 Task: Open Card Mediation Preparation Review in Board Business Model Revenue Streams Analysis and Optimization to Workspace Administrative Assistance and add a team member Softage.3@softage.net, a label Yellow, a checklist Affiliate Marketing, an attachment from your google drive, a color Yellow and finally, add a card description 'Develop and launch new customer feedback strategy' and a comment 'Given the potential impact of this task on our company social responsibility, let us ensure that we approach it with a sense of ethical awareness and consciousness.'. Add a start date 'Jan 03, 1900' with a due date 'Jan 10, 1900'
Action: Mouse moved to (304, 186)
Screenshot: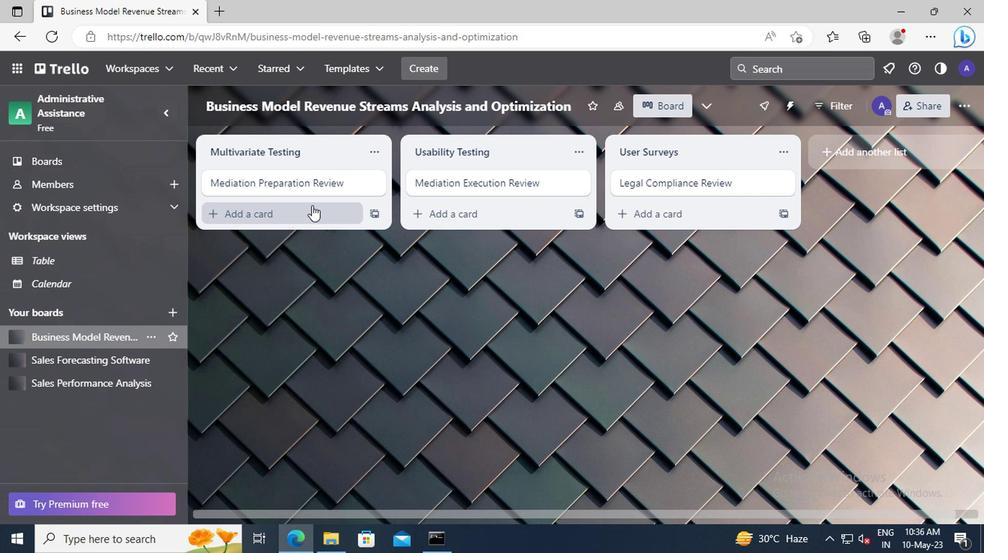 
Action: Mouse pressed left at (304, 186)
Screenshot: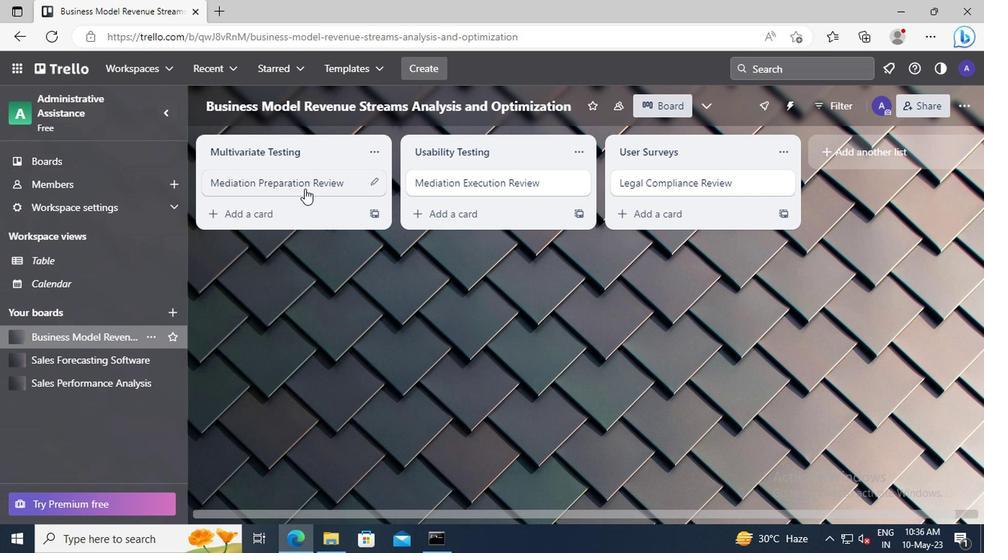 
Action: Mouse moved to (681, 181)
Screenshot: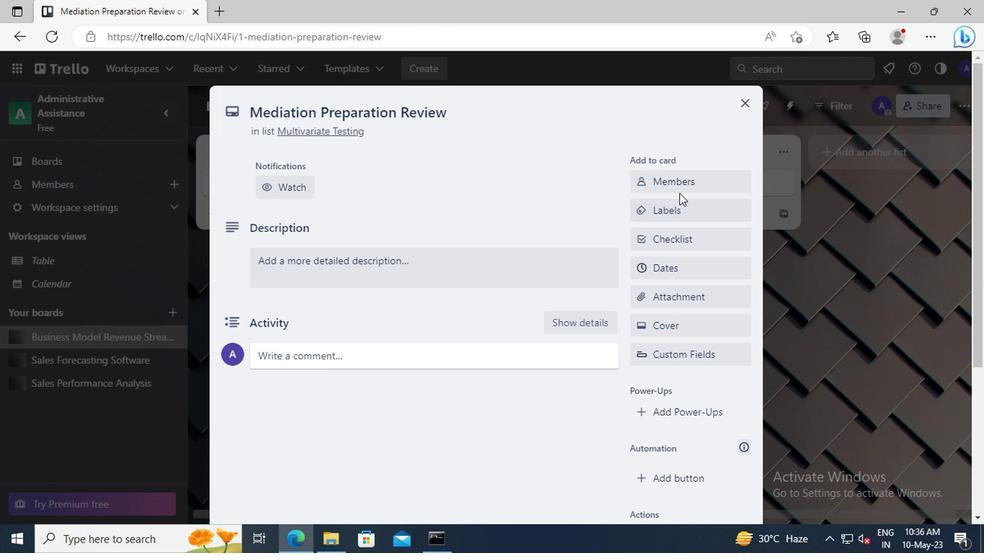 
Action: Mouse pressed left at (681, 181)
Screenshot: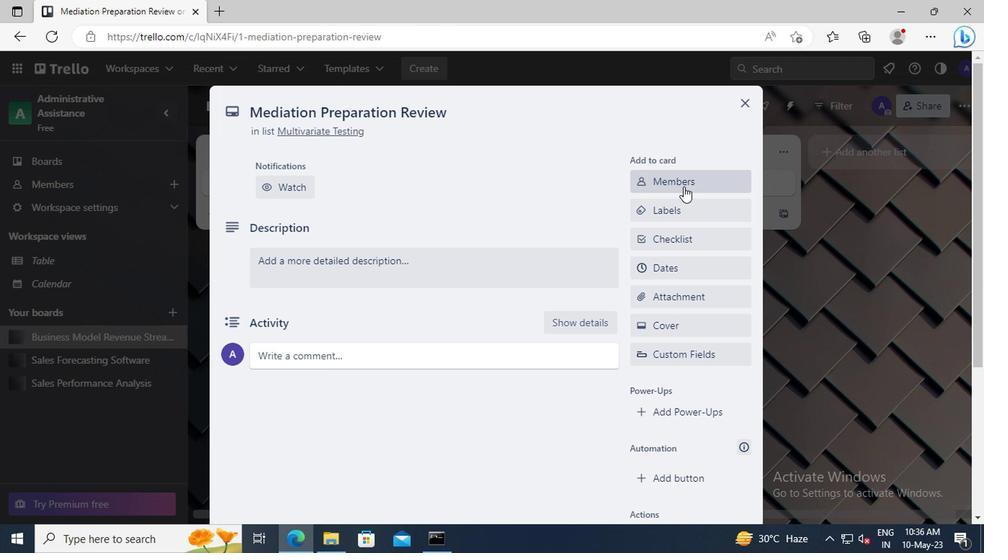 
Action: Mouse moved to (679, 248)
Screenshot: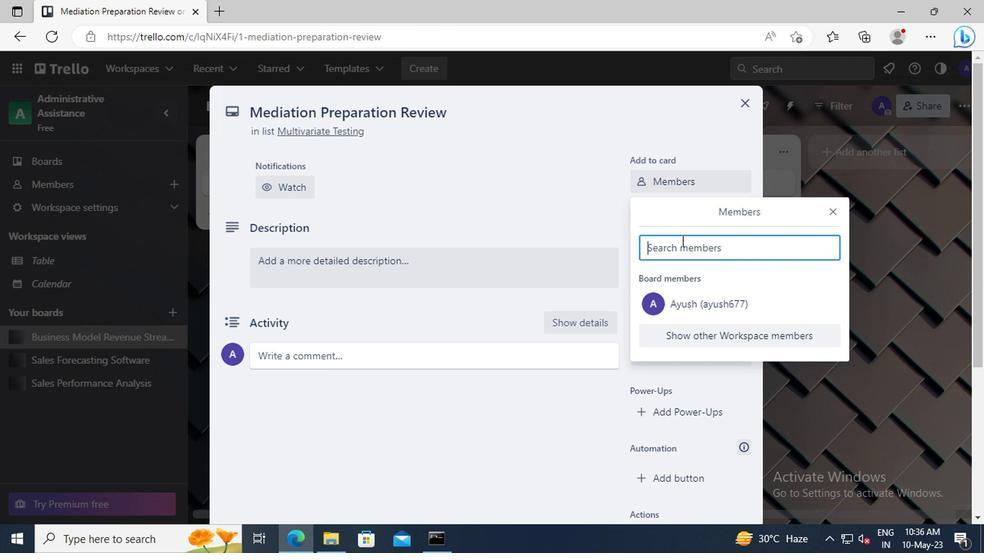 
Action: Mouse pressed left at (679, 248)
Screenshot: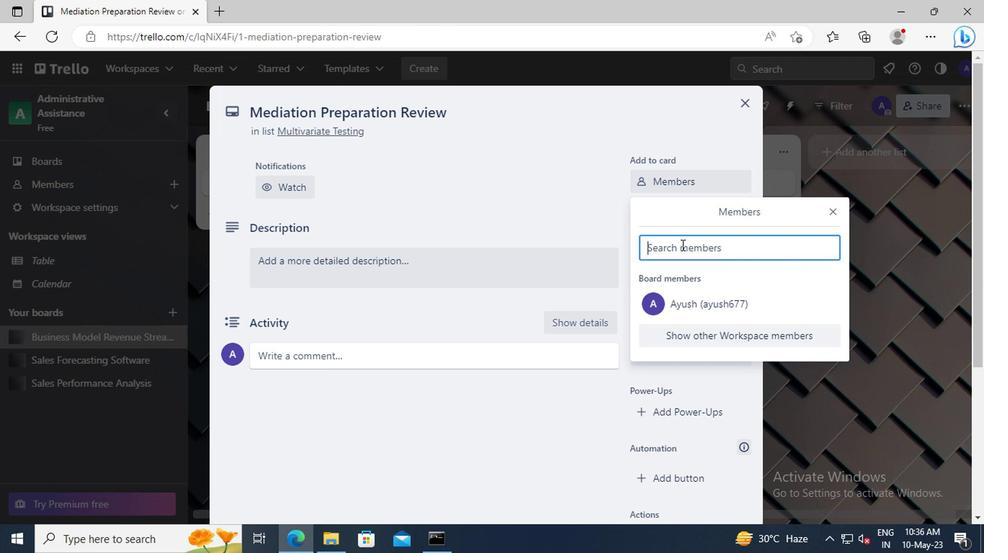 
Action: Key pressed <Key.shift>SOFTAGE.3
Screenshot: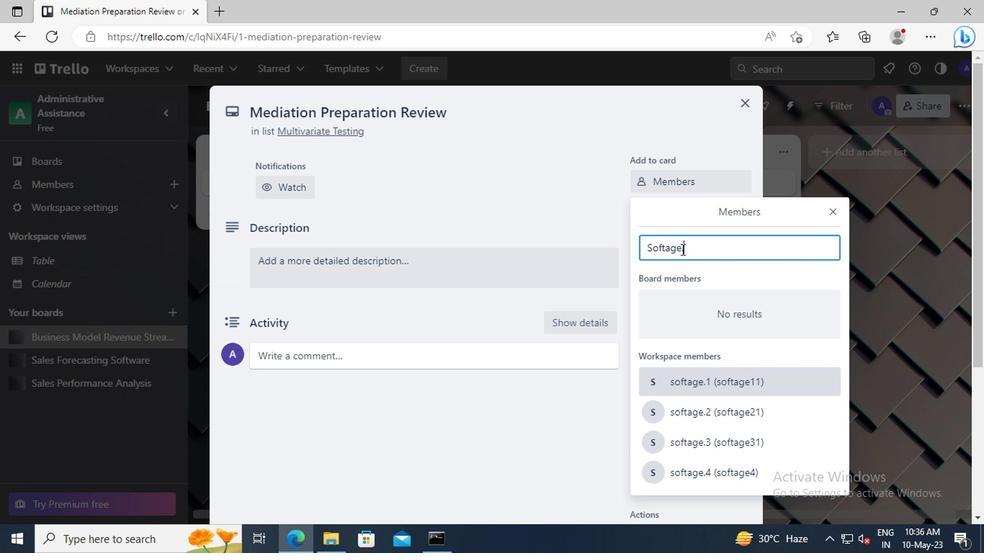 
Action: Mouse moved to (683, 383)
Screenshot: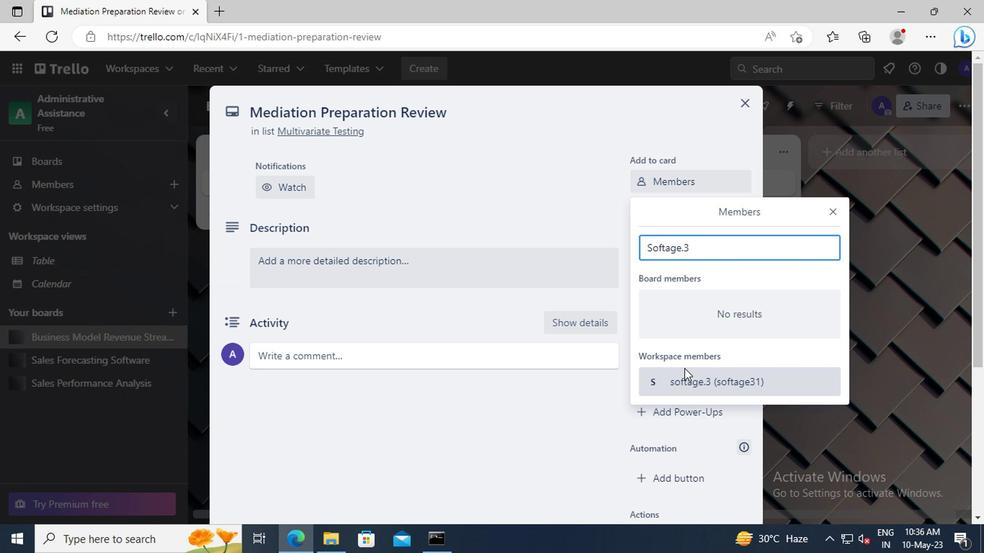 
Action: Mouse pressed left at (683, 383)
Screenshot: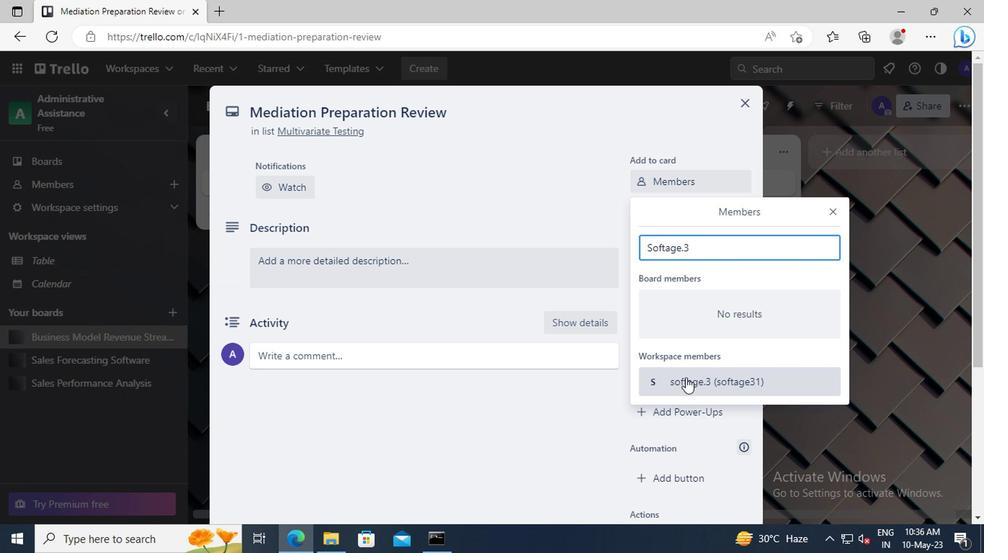 
Action: Mouse moved to (829, 211)
Screenshot: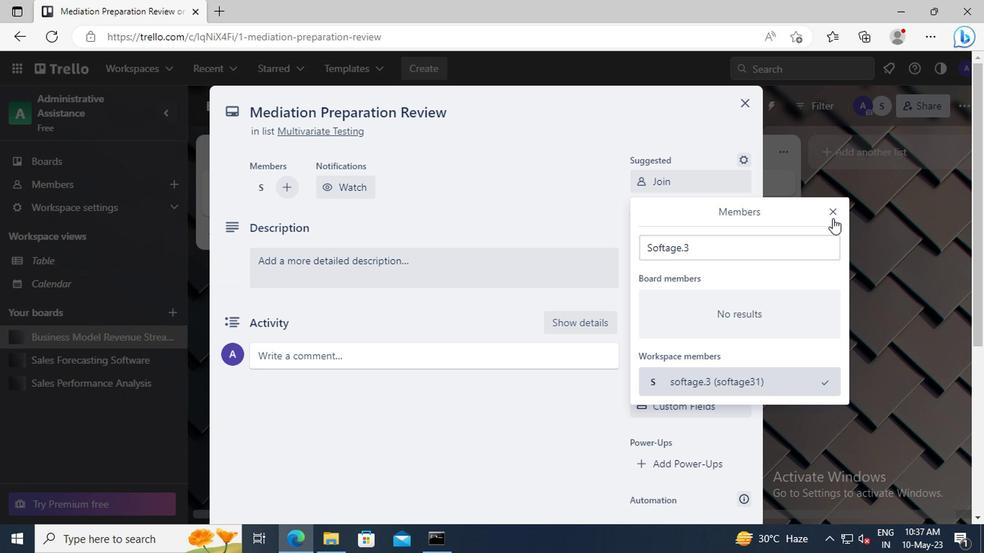 
Action: Mouse pressed left at (829, 211)
Screenshot: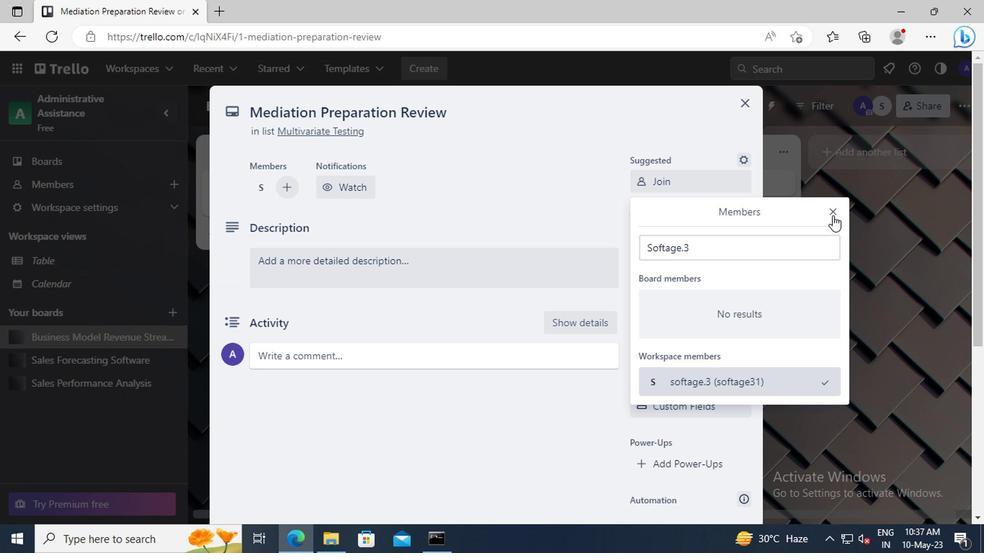 
Action: Mouse moved to (719, 255)
Screenshot: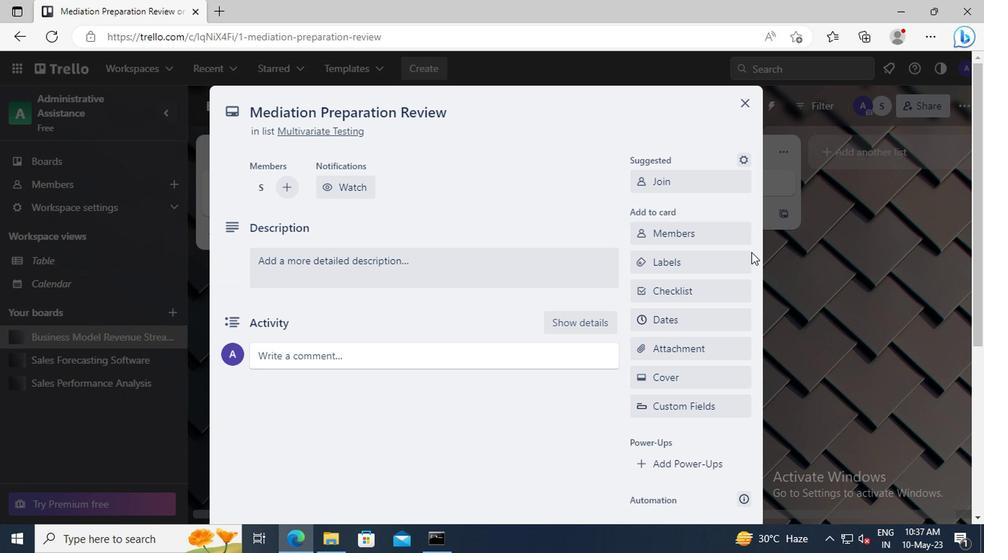 
Action: Mouse pressed left at (719, 255)
Screenshot: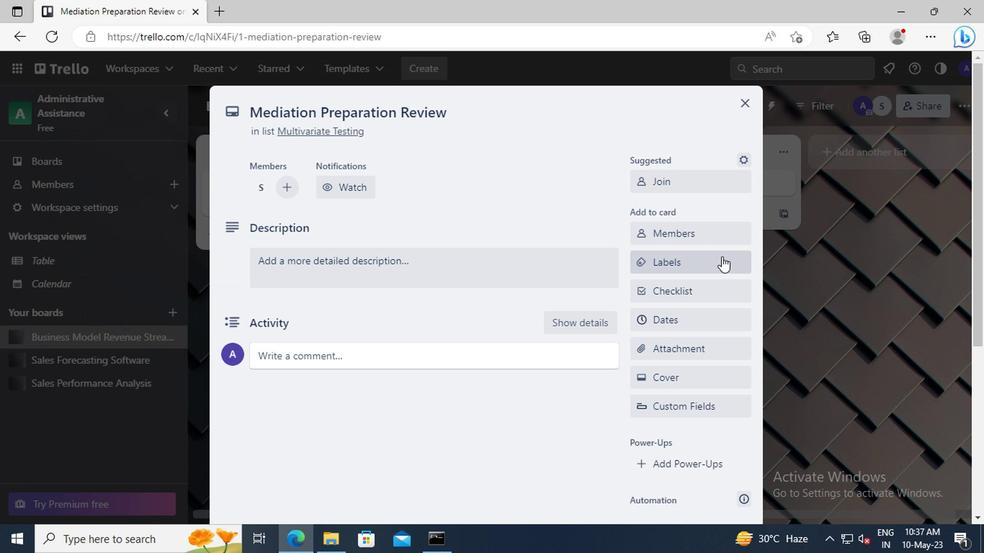 
Action: Mouse moved to (724, 355)
Screenshot: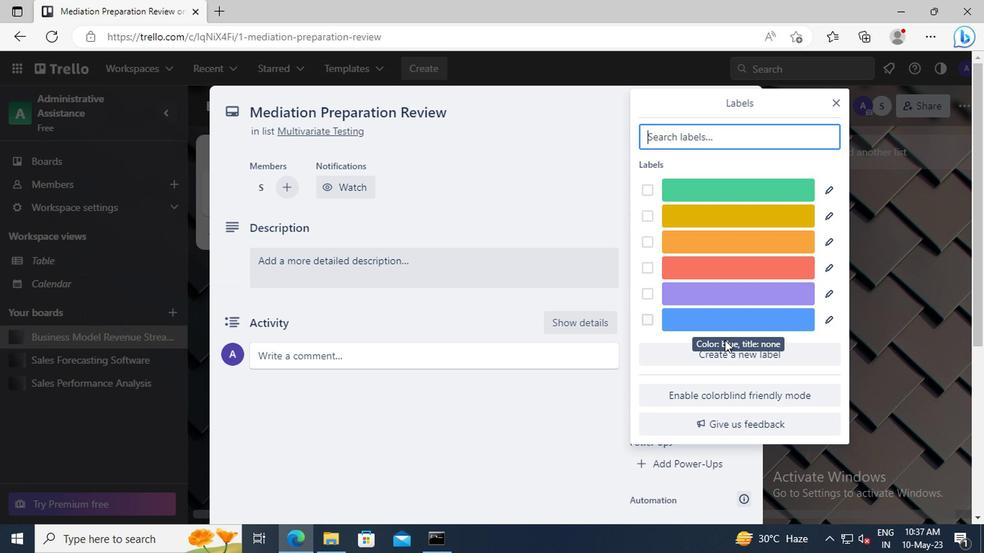 
Action: Mouse pressed left at (724, 355)
Screenshot: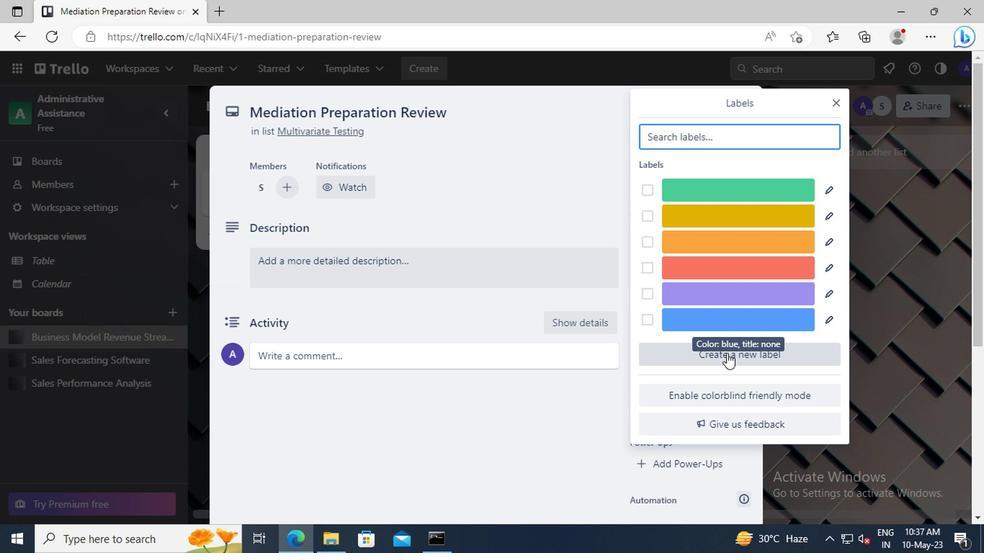 
Action: Mouse moved to (702, 306)
Screenshot: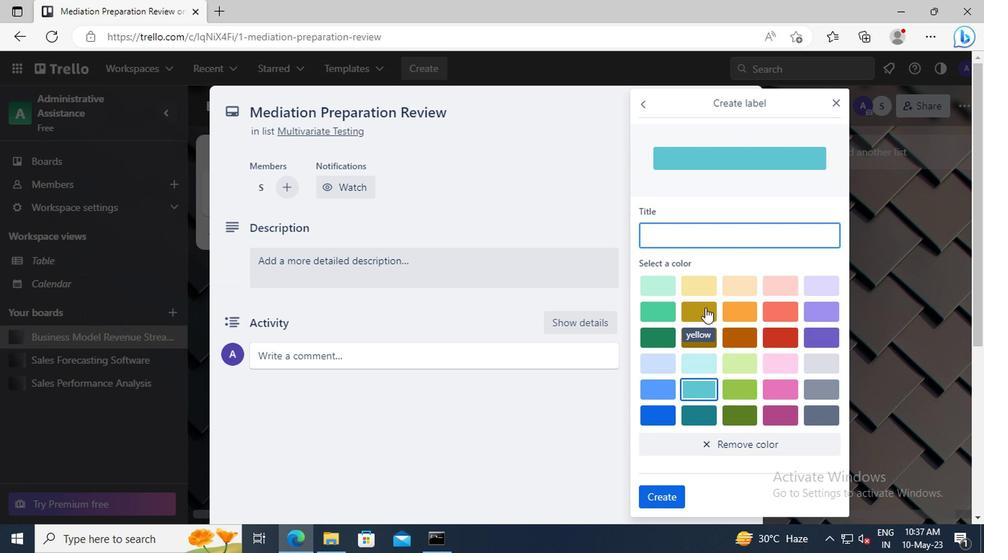 
Action: Mouse pressed left at (702, 306)
Screenshot: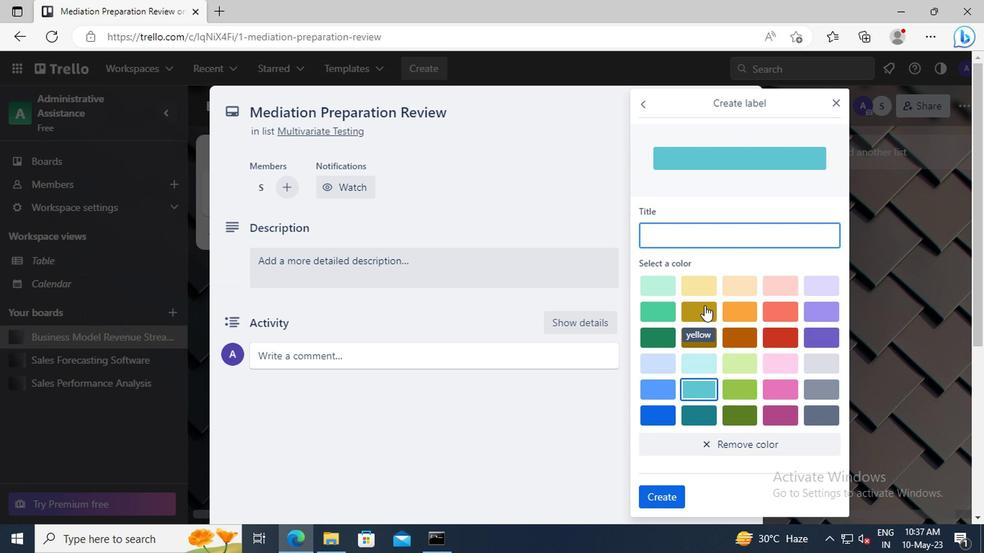 
Action: Mouse moved to (664, 505)
Screenshot: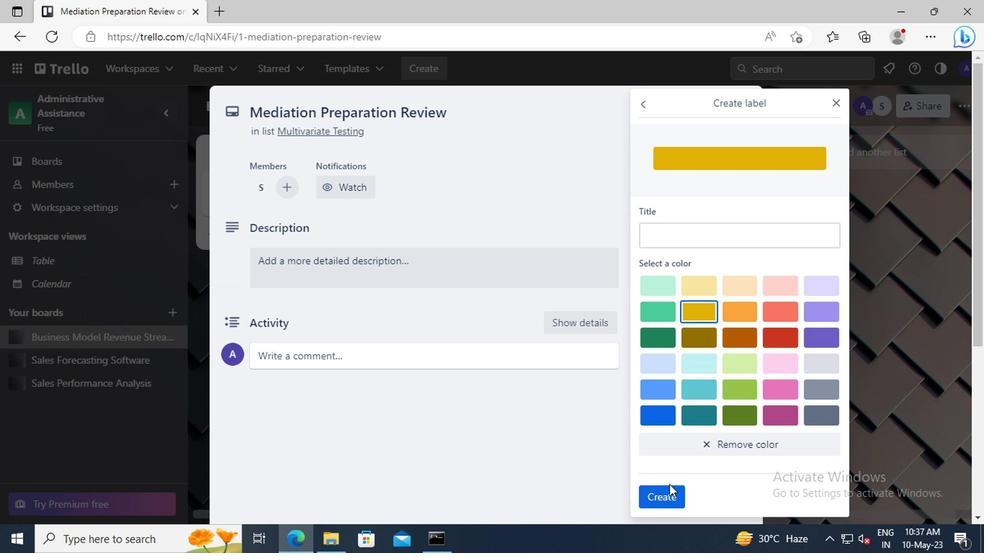 
Action: Mouse pressed left at (664, 505)
Screenshot: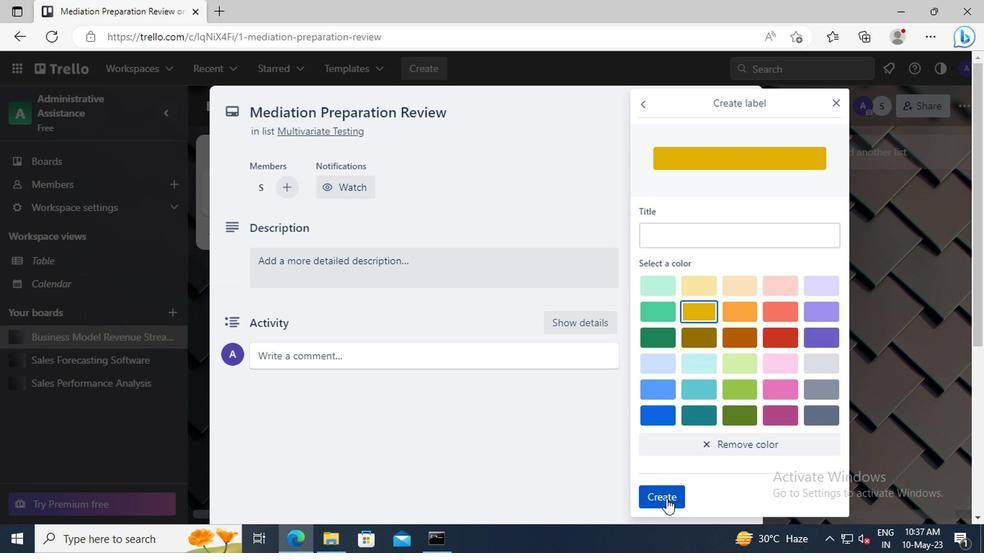 
Action: Mouse moved to (831, 95)
Screenshot: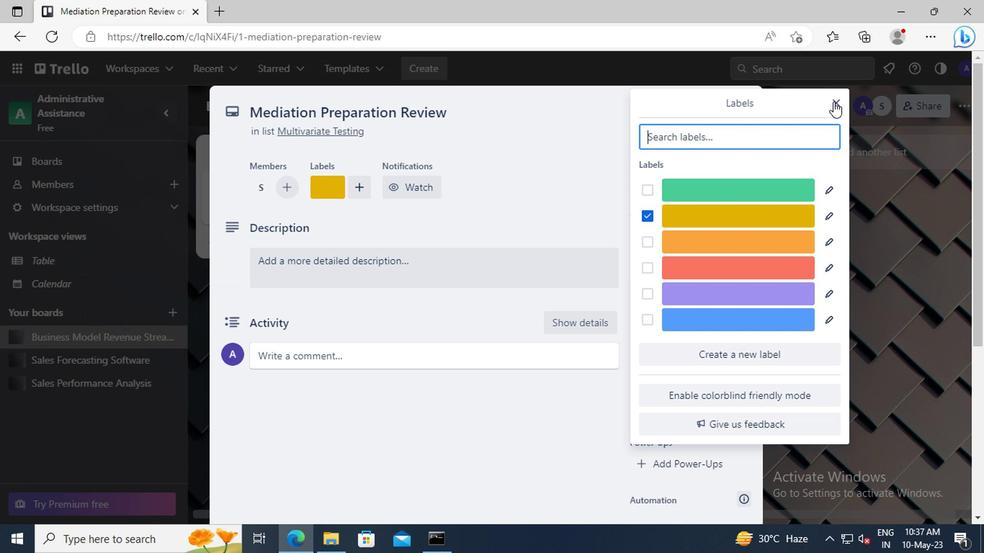 
Action: Mouse pressed left at (831, 95)
Screenshot: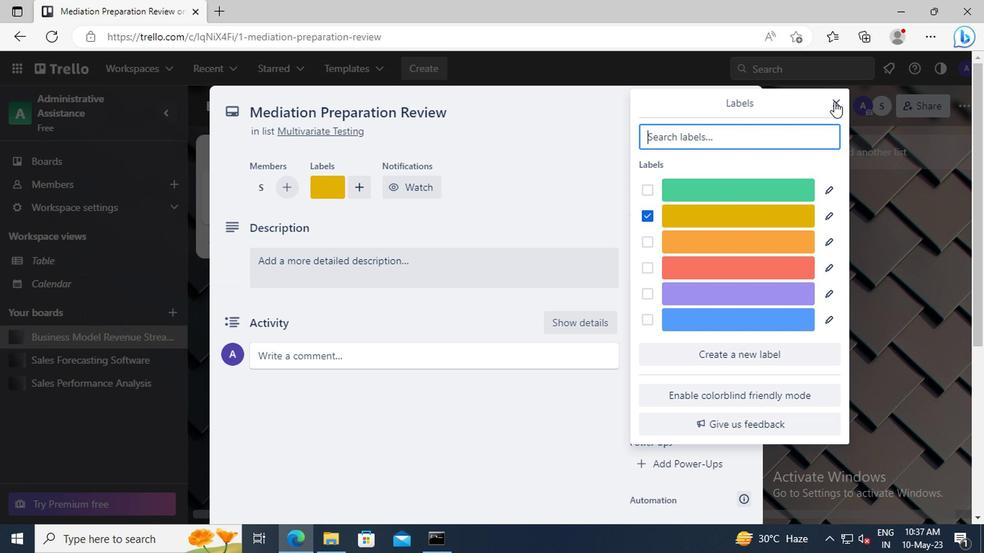 
Action: Mouse moved to (713, 286)
Screenshot: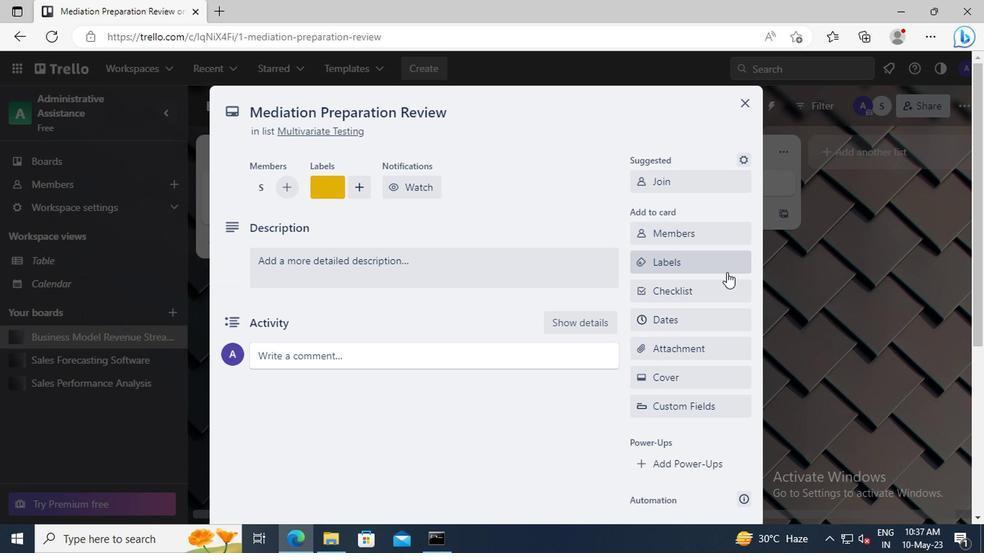 
Action: Mouse pressed left at (713, 286)
Screenshot: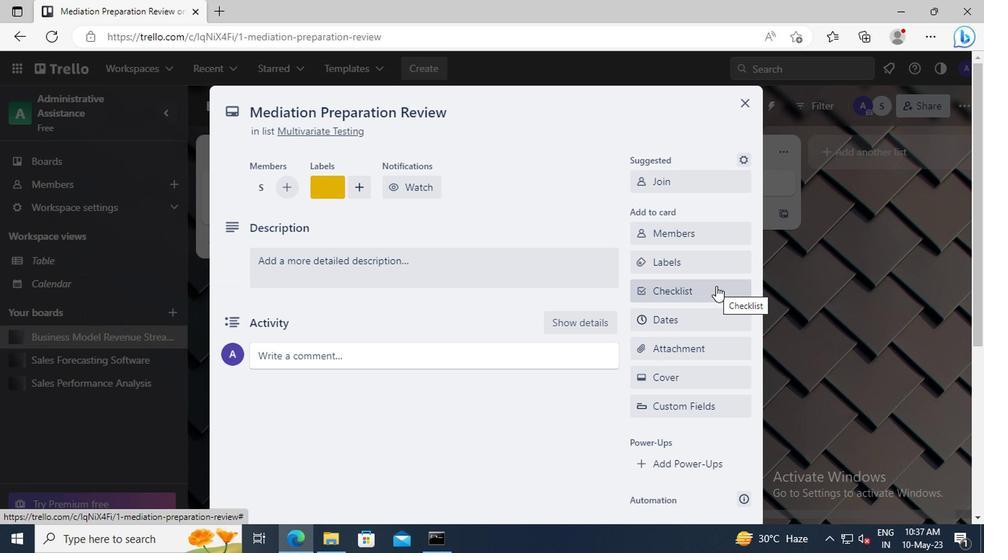 
Action: Key pressed <Key.shift>AFFILIATE<Key.space><Key.shift>MARKETING
Screenshot: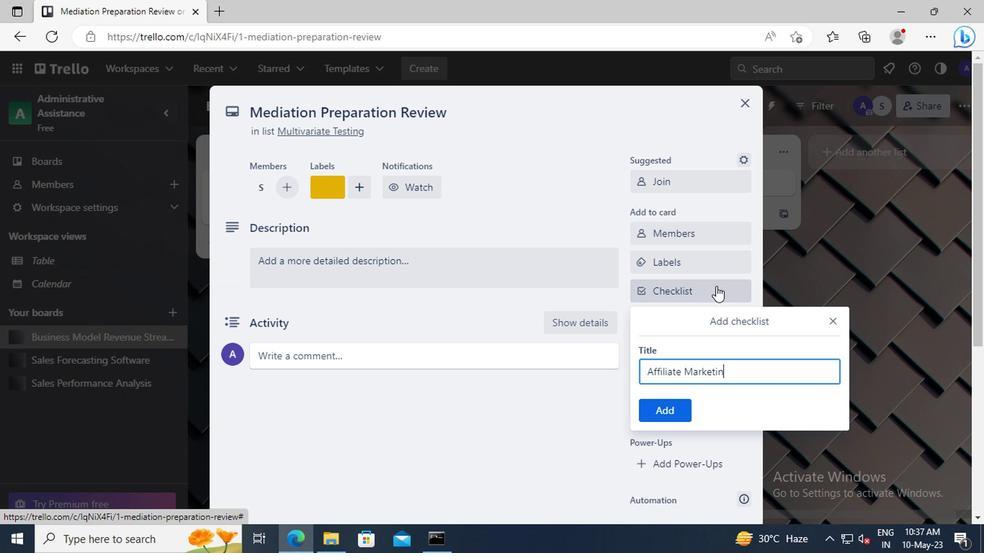 
Action: Mouse moved to (677, 414)
Screenshot: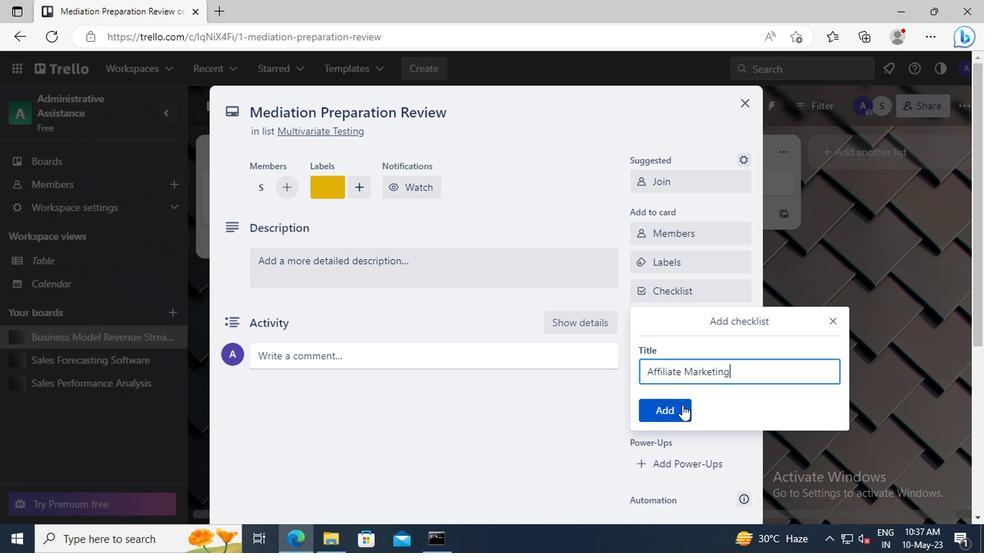 
Action: Mouse pressed left at (677, 414)
Screenshot: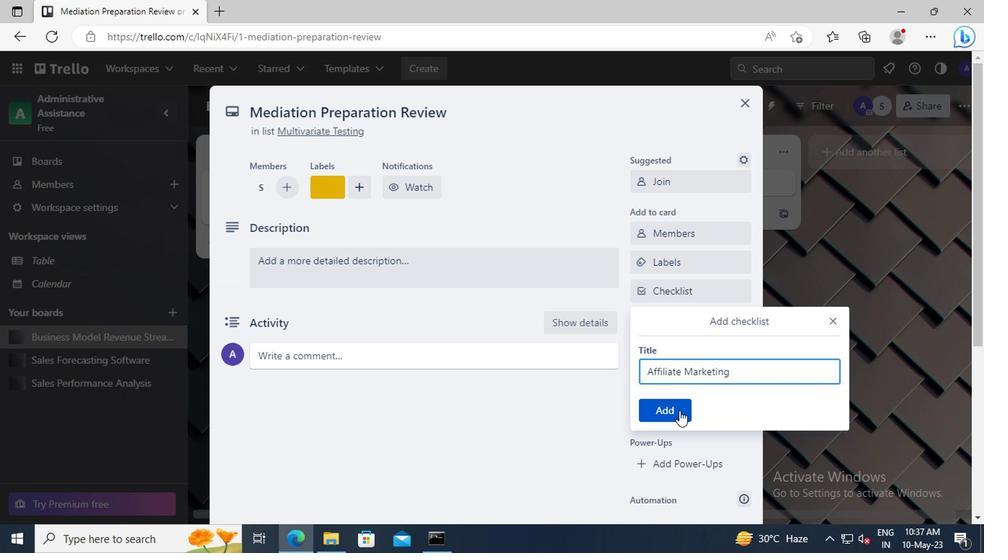 
Action: Mouse moved to (677, 352)
Screenshot: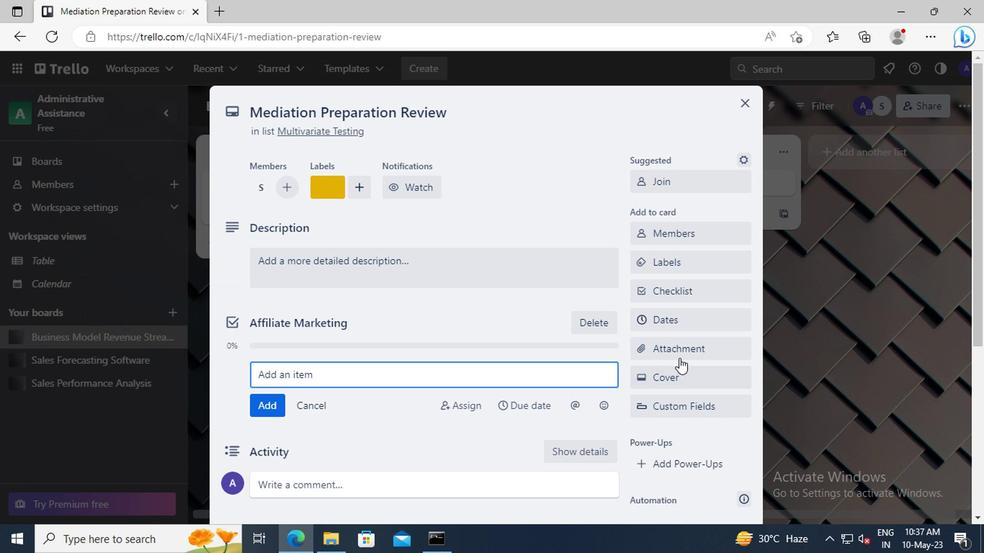 
Action: Mouse pressed left at (677, 352)
Screenshot: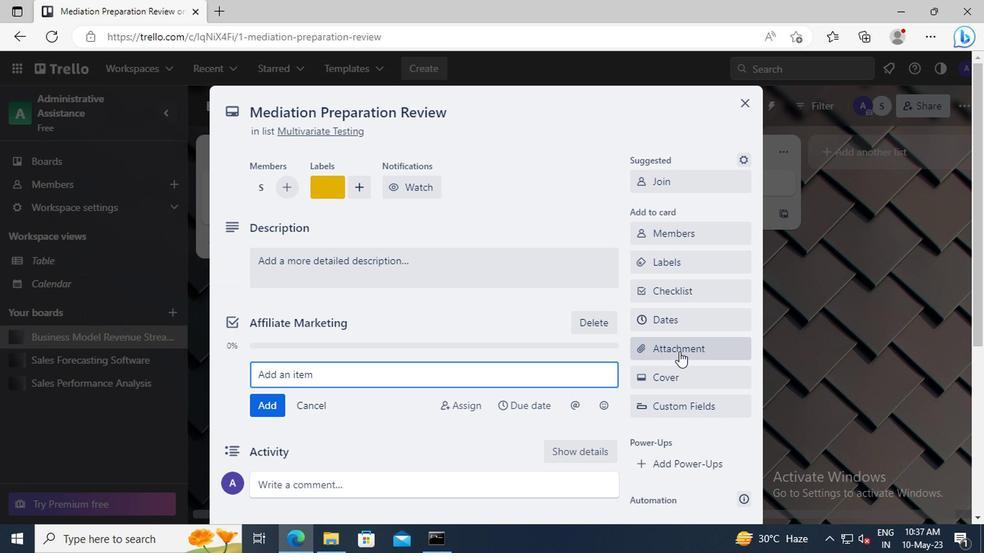 
Action: Mouse moved to (677, 176)
Screenshot: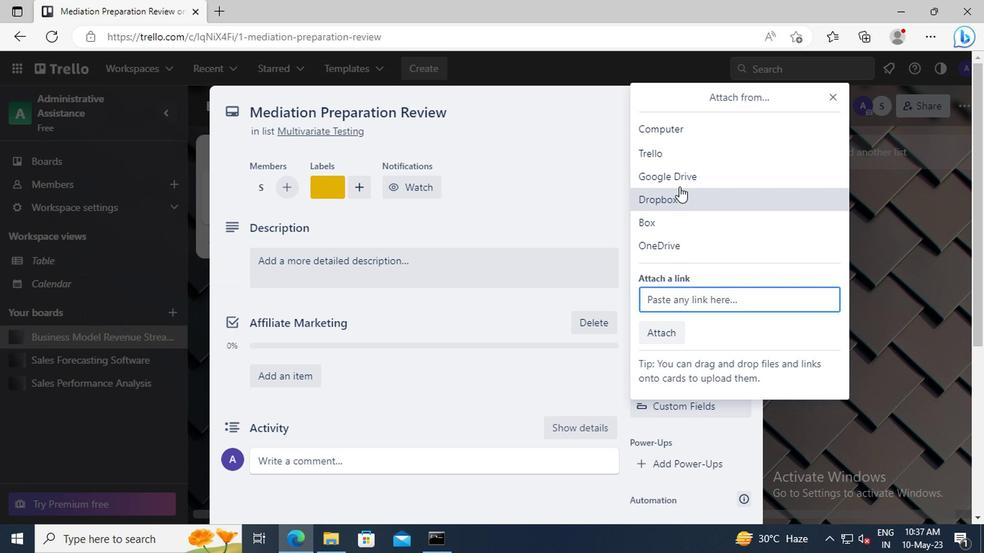 
Action: Mouse pressed left at (677, 176)
Screenshot: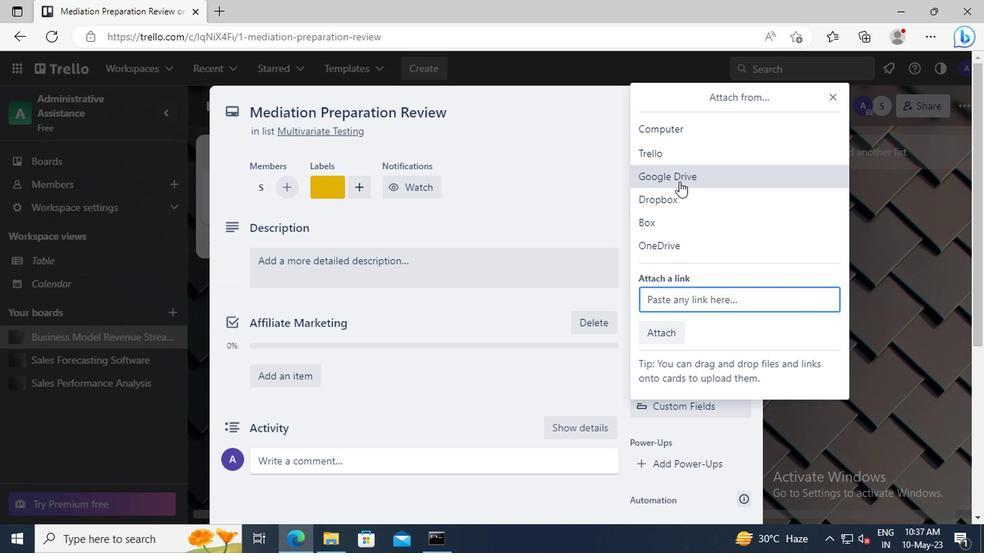 
Action: Mouse moved to (281, 273)
Screenshot: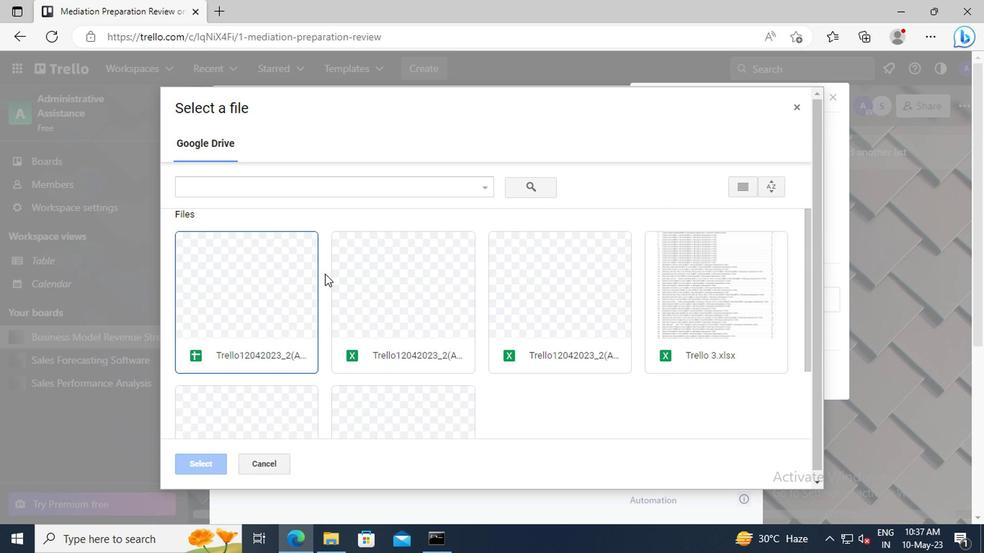 
Action: Mouse pressed left at (281, 273)
Screenshot: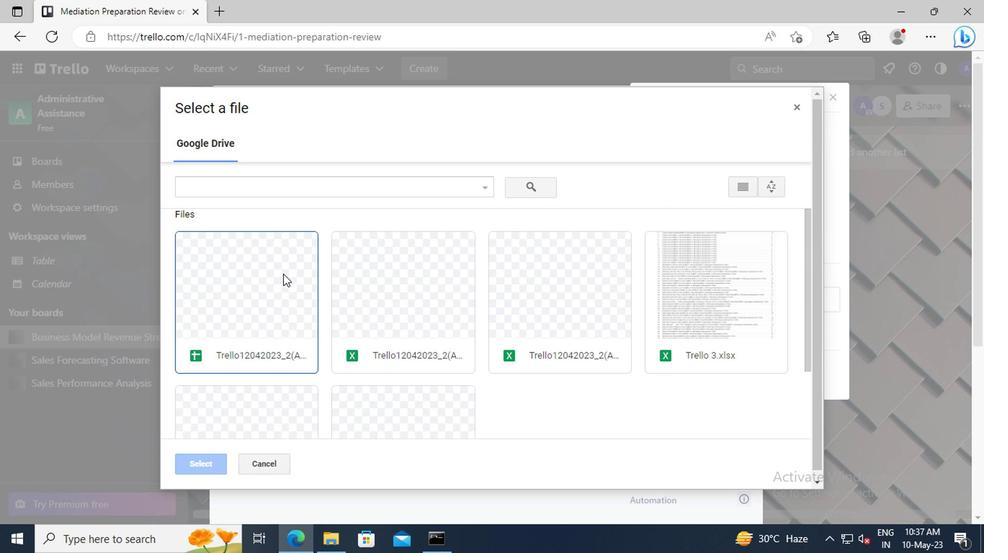 
Action: Mouse moved to (211, 465)
Screenshot: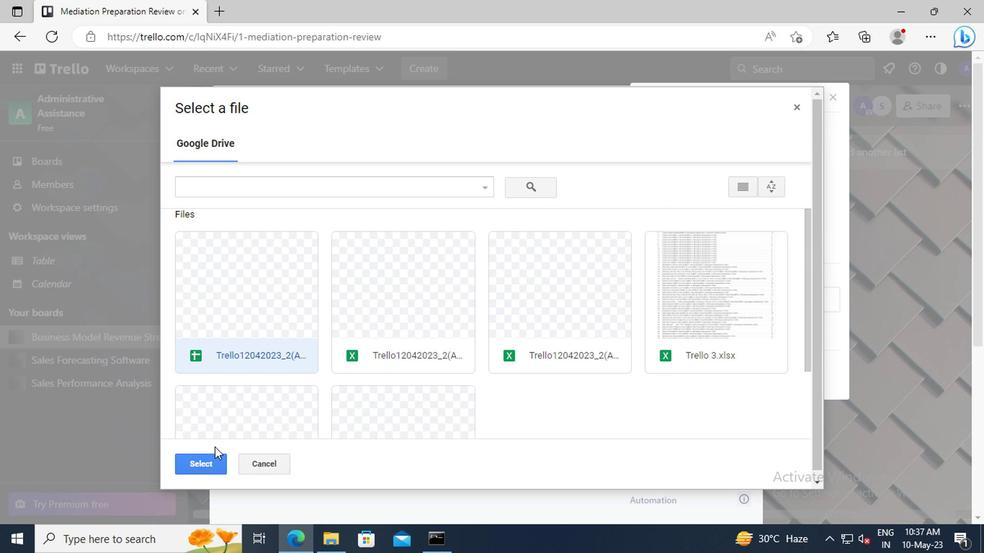 
Action: Mouse pressed left at (211, 465)
Screenshot: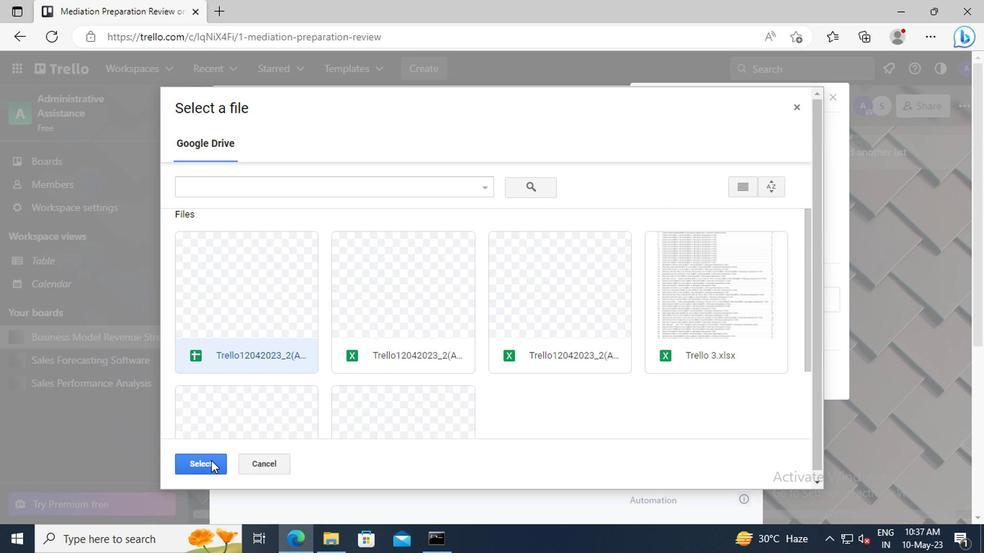 
Action: Mouse moved to (658, 380)
Screenshot: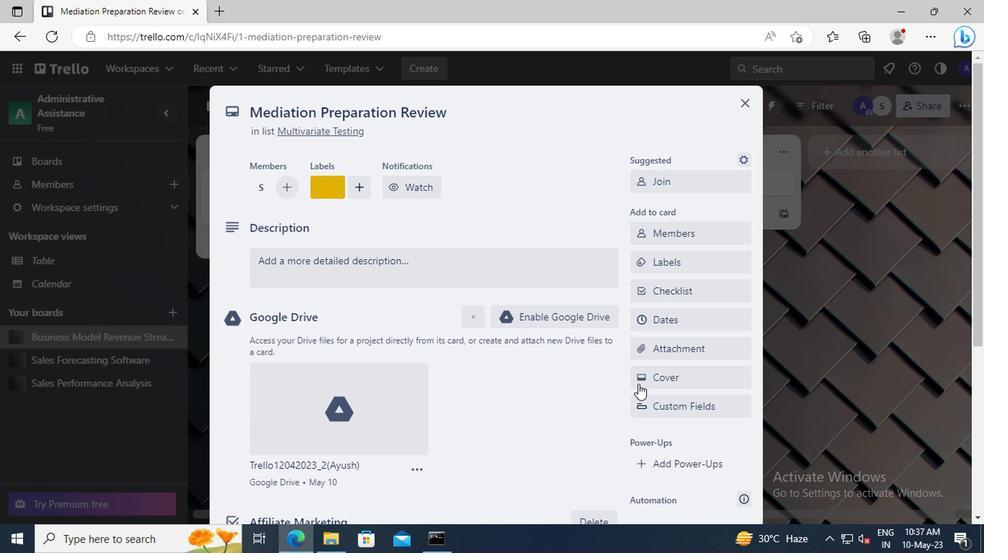 
Action: Mouse pressed left at (658, 380)
Screenshot: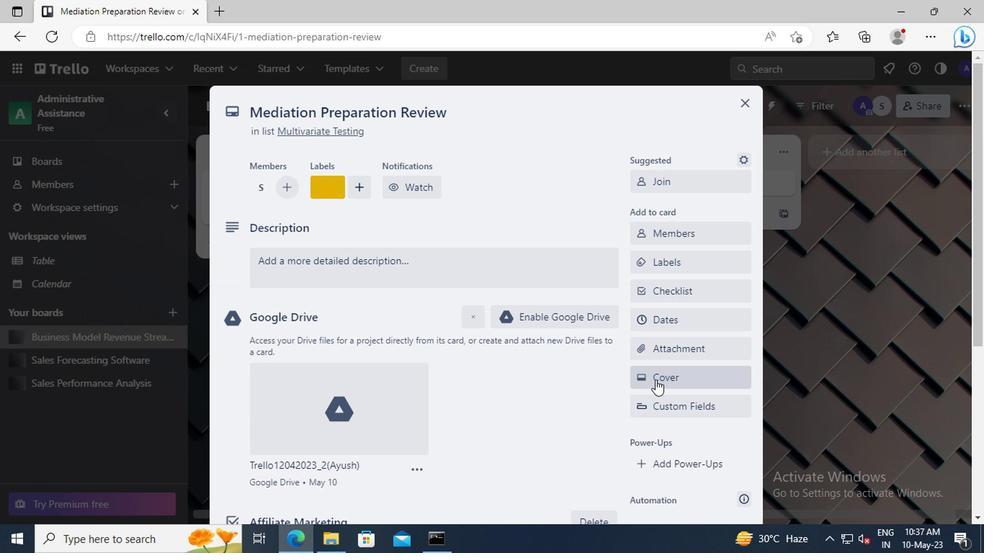 
Action: Mouse moved to (703, 241)
Screenshot: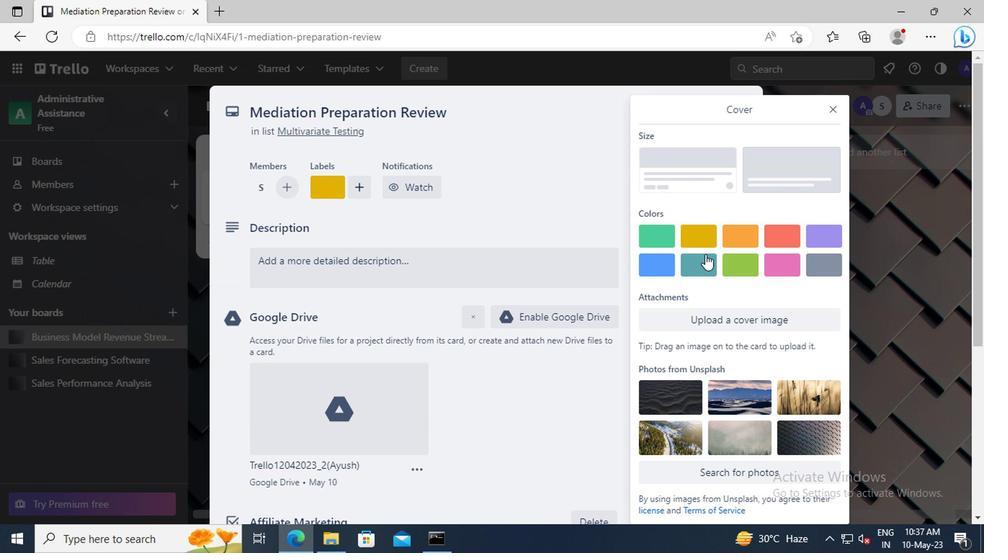 
Action: Mouse pressed left at (703, 241)
Screenshot: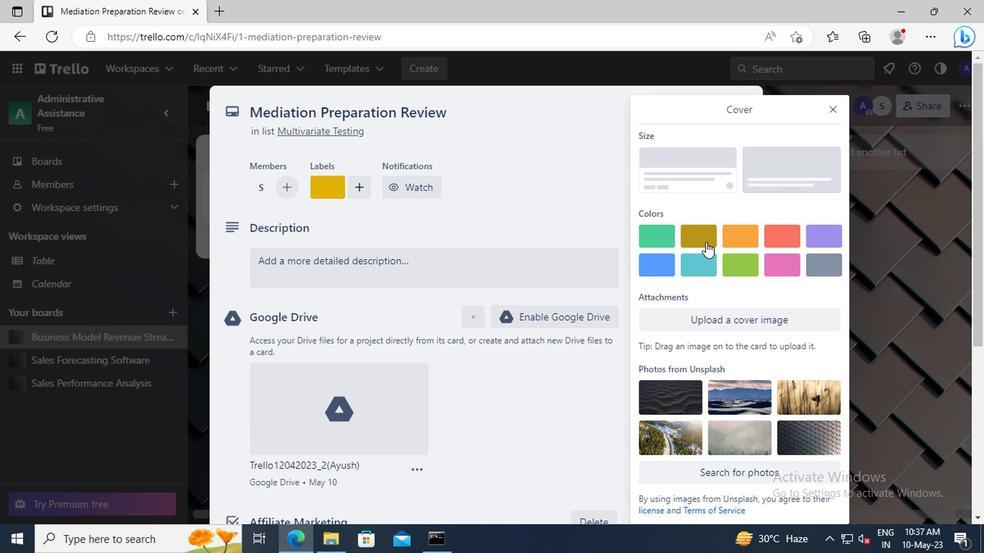 
Action: Mouse moved to (831, 90)
Screenshot: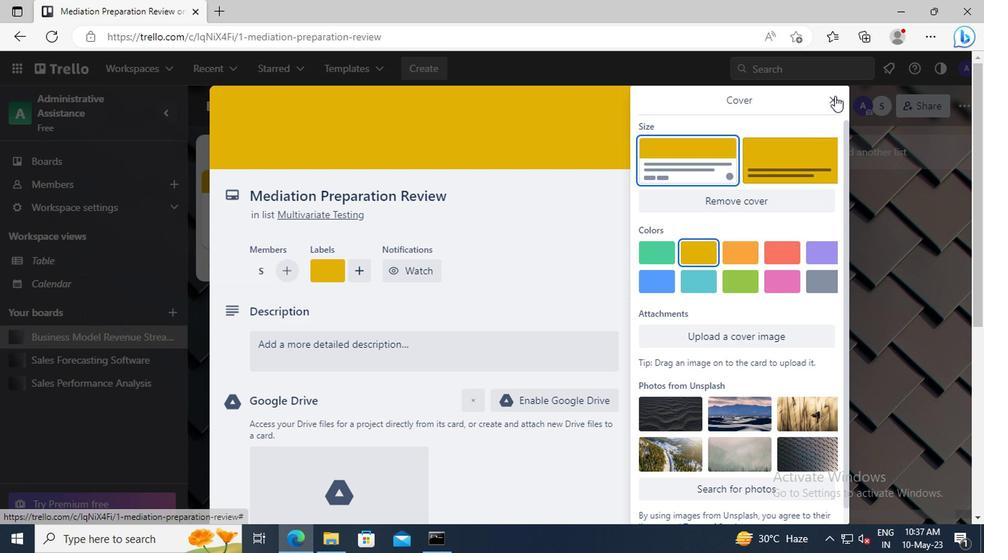 
Action: Mouse pressed left at (831, 90)
Screenshot: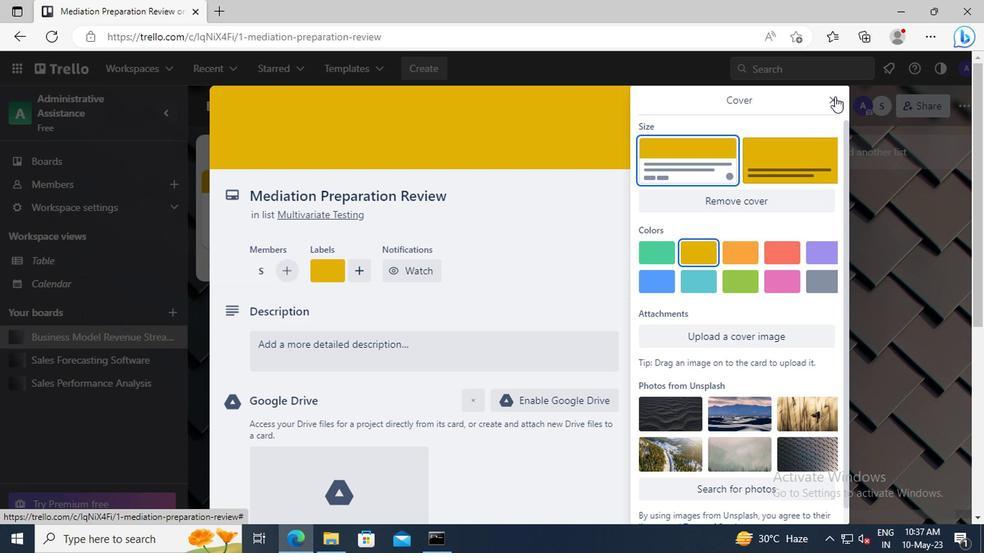 
Action: Mouse moved to (617, 254)
Screenshot: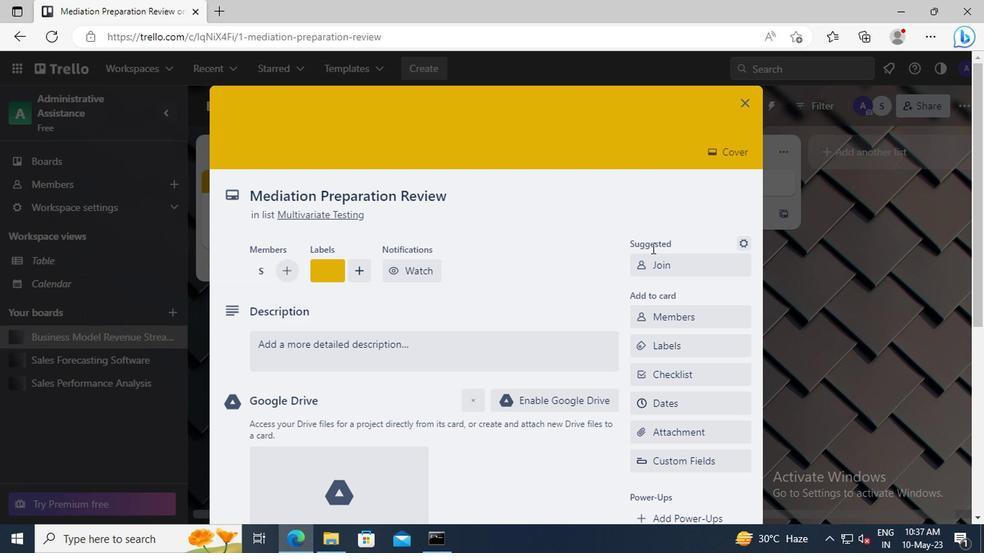 
Action: Mouse scrolled (617, 254) with delta (0, 0)
Screenshot: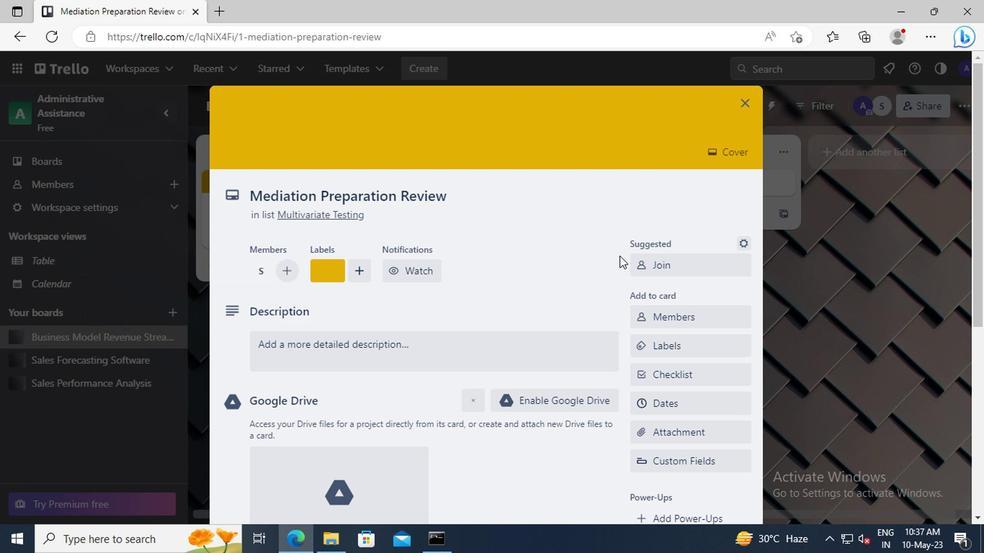 
Action: Mouse moved to (388, 295)
Screenshot: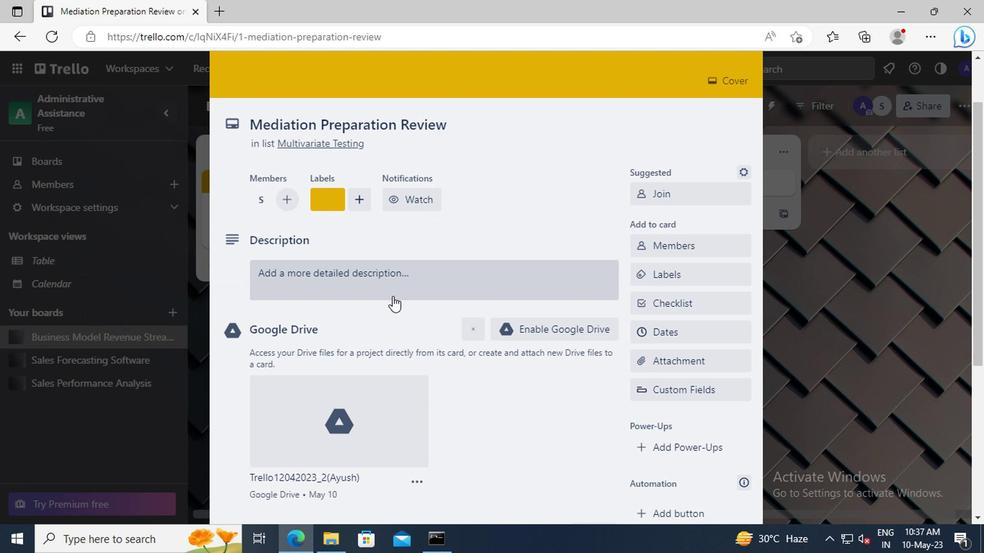 
Action: Mouse pressed left at (388, 295)
Screenshot: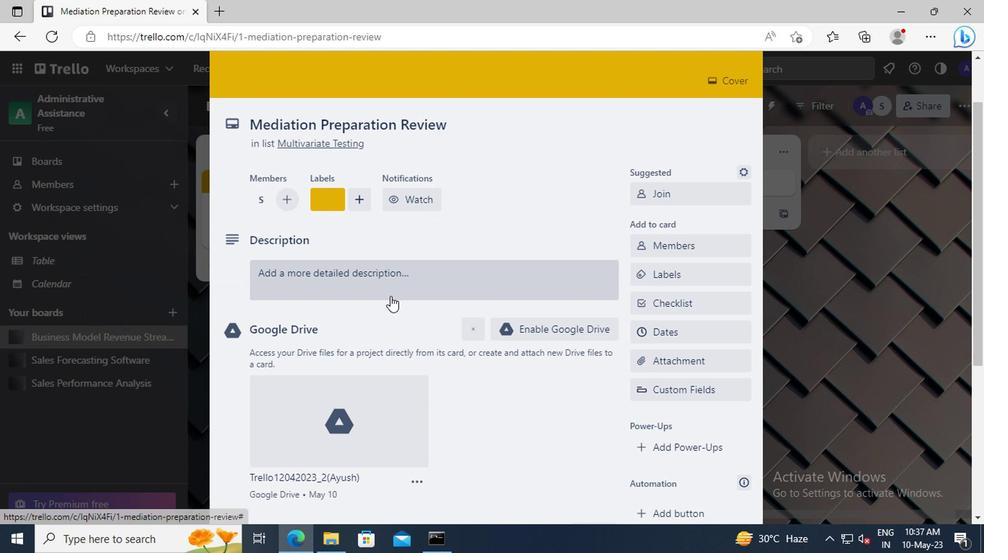 
Action: Key pressed <Key.shift>DEVELOP<Key.space>AND<Key.space>LAUNCH<Key.space>NEW<Key.space>CUSTOMER<Key.space>FEEDBACK<Key.space>STRATEGY
Screenshot: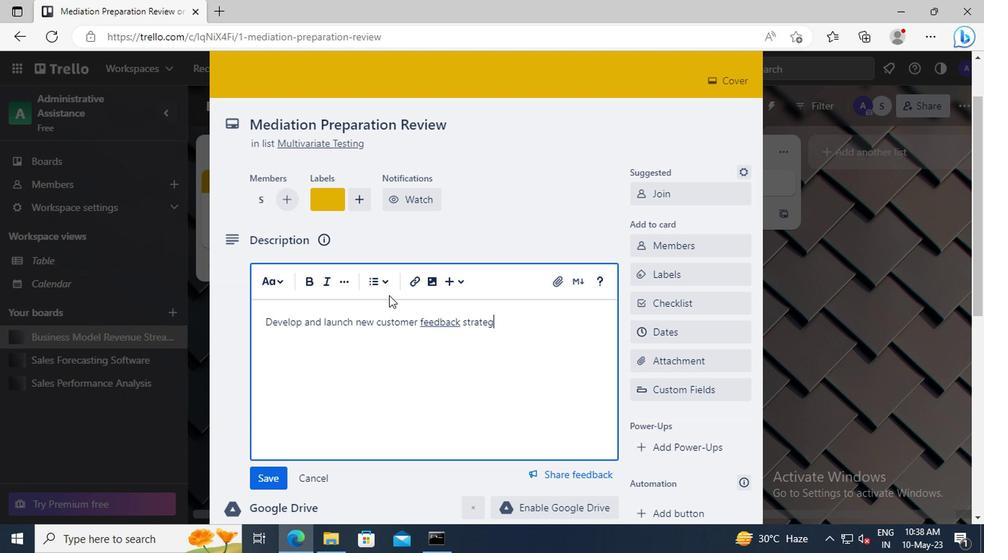 
Action: Mouse scrolled (388, 294) with delta (0, -1)
Screenshot: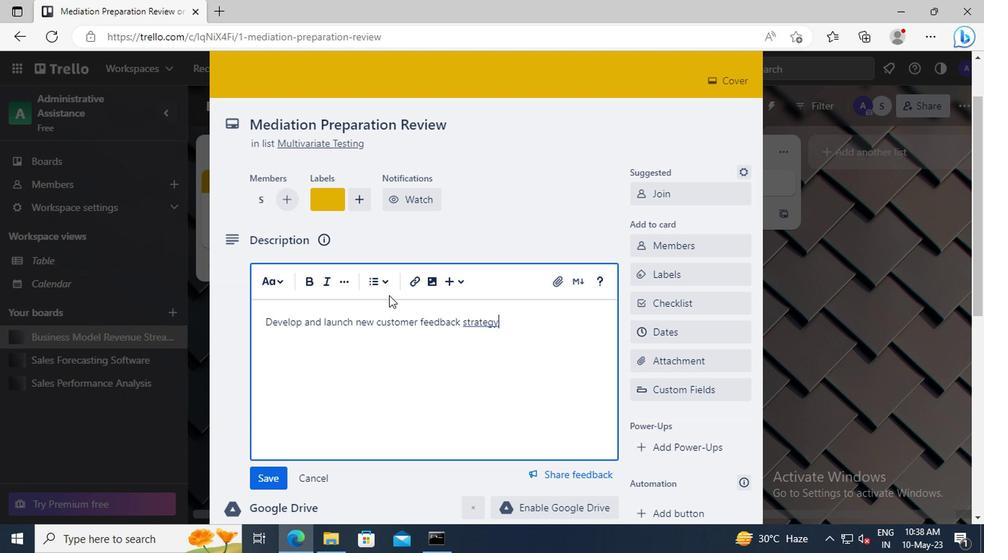 
Action: Mouse scrolled (388, 294) with delta (0, -1)
Screenshot: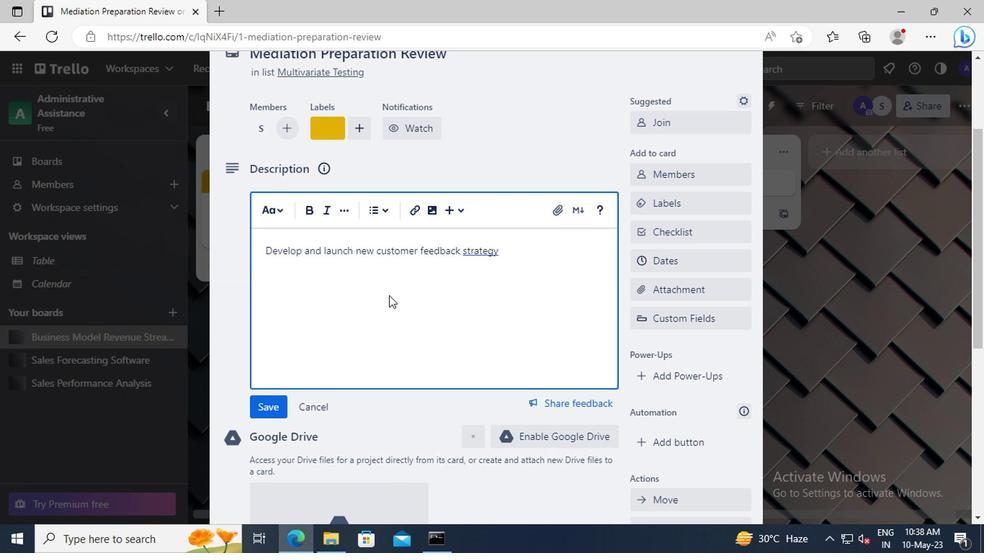 
Action: Mouse moved to (268, 342)
Screenshot: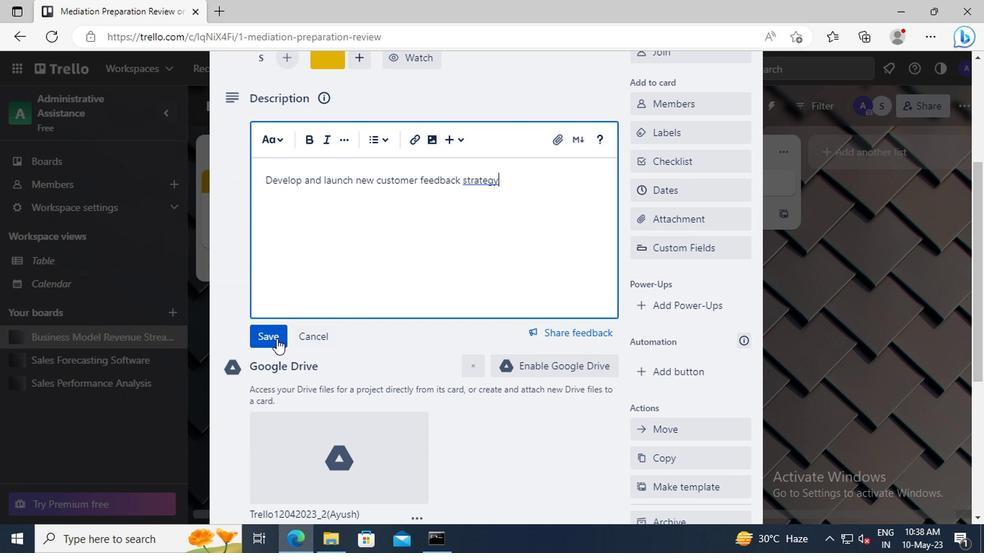 
Action: Mouse pressed left at (268, 342)
Screenshot: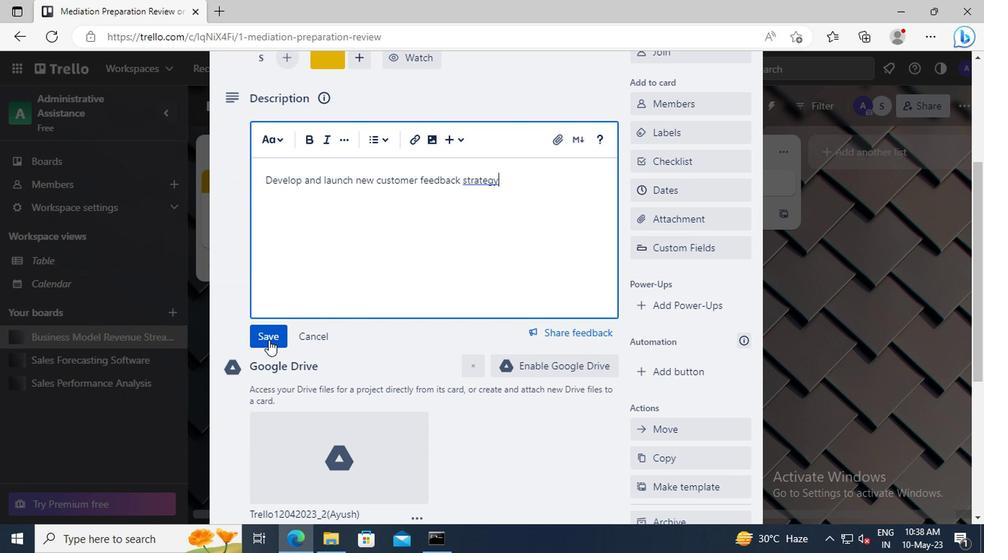 
Action: Mouse scrolled (268, 341) with delta (0, -1)
Screenshot: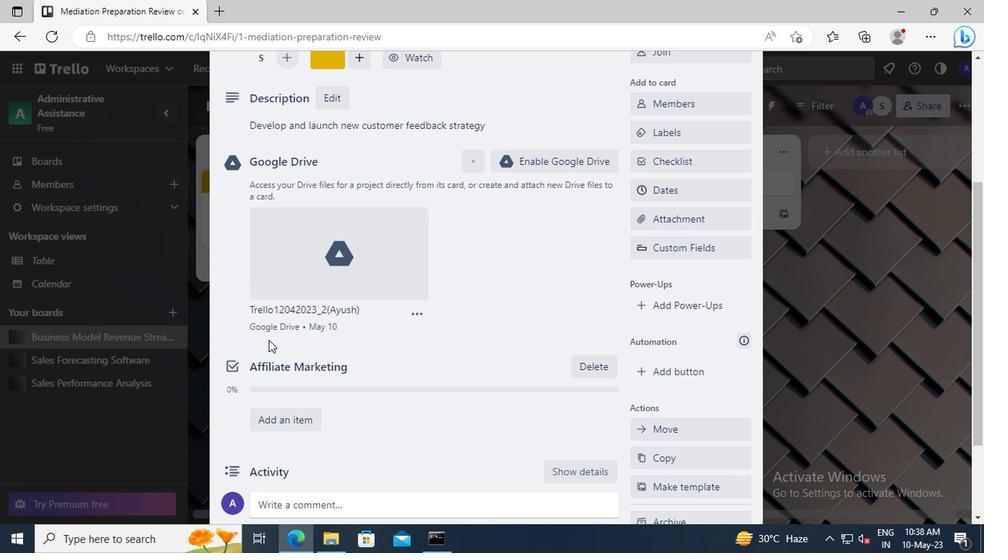 
Action: Mouse moved to (281, 443)
Screenshot: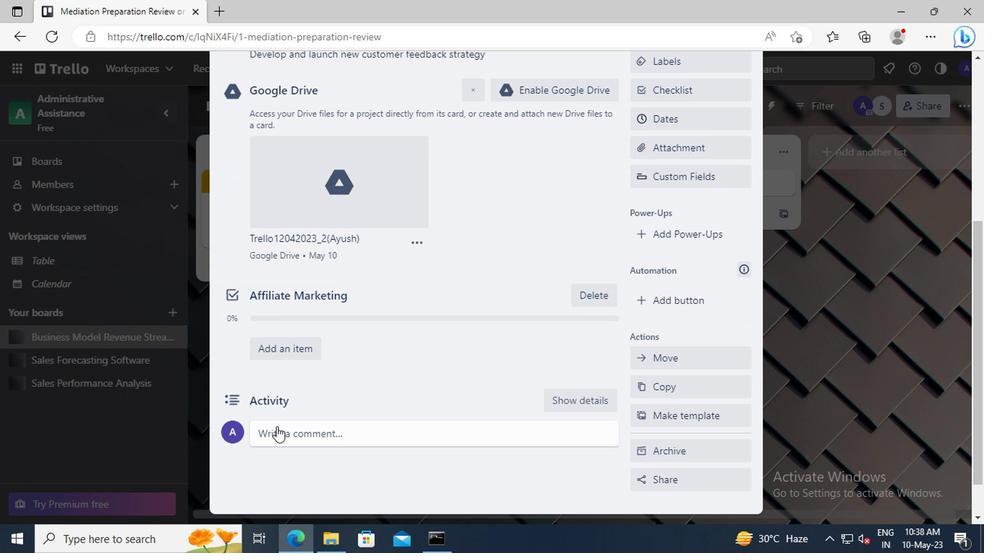 
Action: Mouse pressed left at (281, 443)
Screenshot: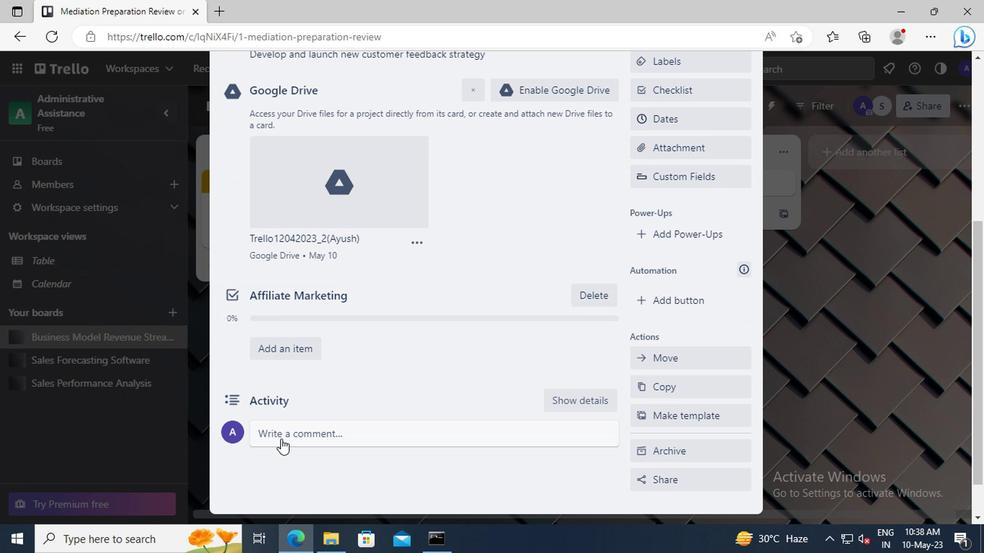 
Action: Key pressed <Key.shift>GIVEN<Key.space>THE<Key.space>POTENTIAL<Key.space>IMPACT<Key.space>OF<Key.space>THIS<Key.space>TASK<Key.space>ON<Key.space>OUR<Key.space>COMPANY<Key.space>SOCIAL<Key.space>RESPONSIBILITY,<Key.space>LET<Key.space>US<Key.space>ENSURE<Key.space>THAT<Key.space>WE<Key.space>APPROACH<Key.space>IT<Key.space>WITH<Key.space>A<Key.space>SENSE<Key.space>OF<Key.space>ETHICAL<Key.space>AWARENESS<Key.space>AND<Key.space>CONSCIOUSNESS.
Screenshot: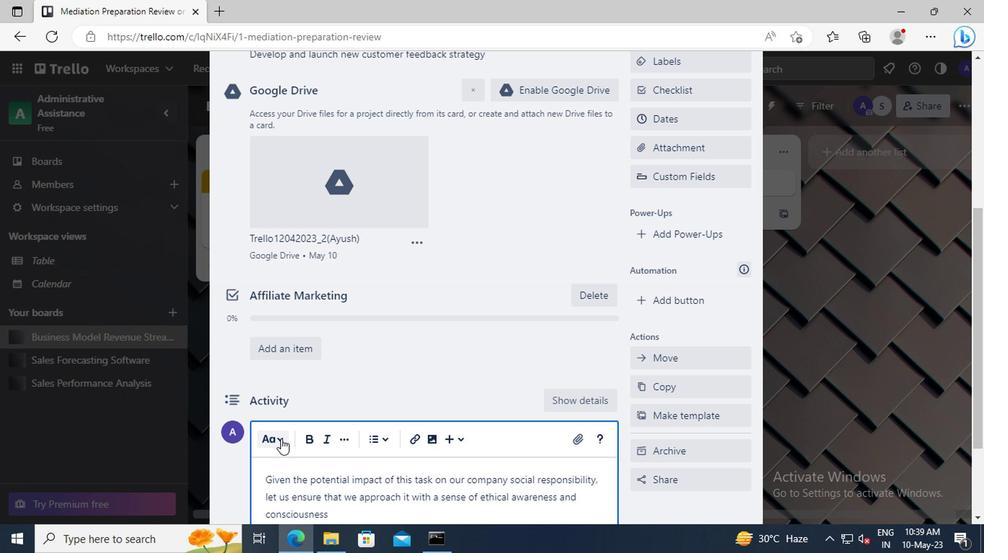 
Action: Mouse scrolled (281, 443) with delta (0, 0)
Screenshot: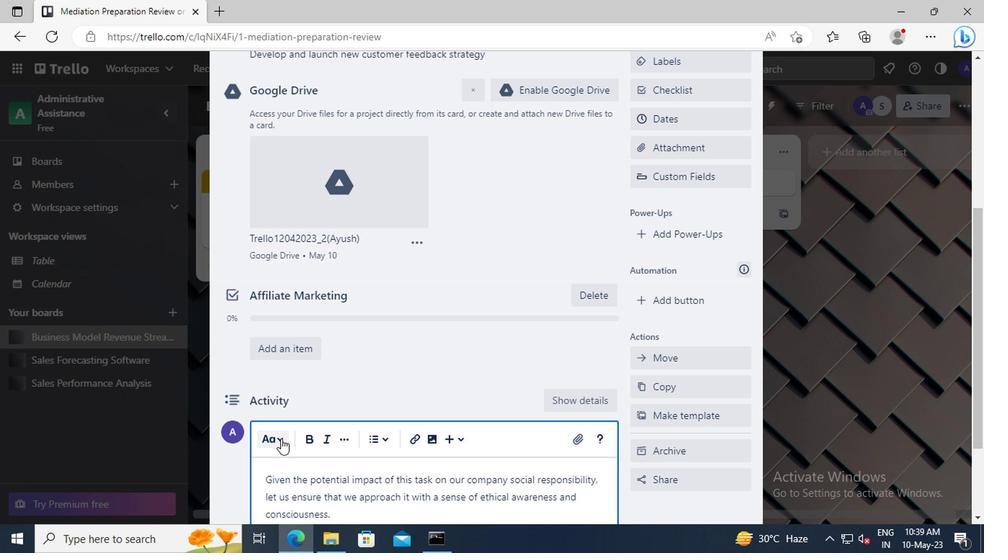 
Action: Mouse moved to (269, 490)
Screenshot: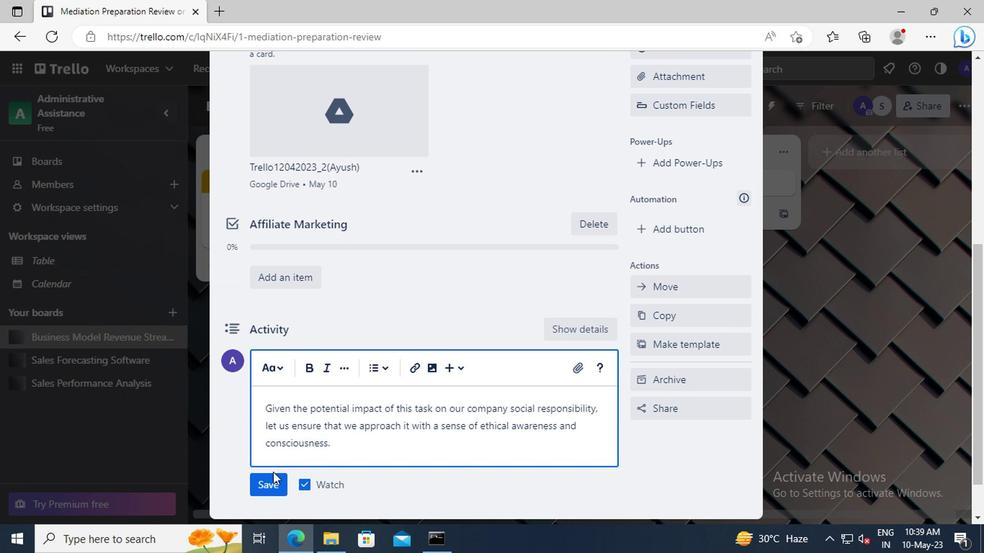 
Action: Mouse pressed left at (269, 490)
Screenshot: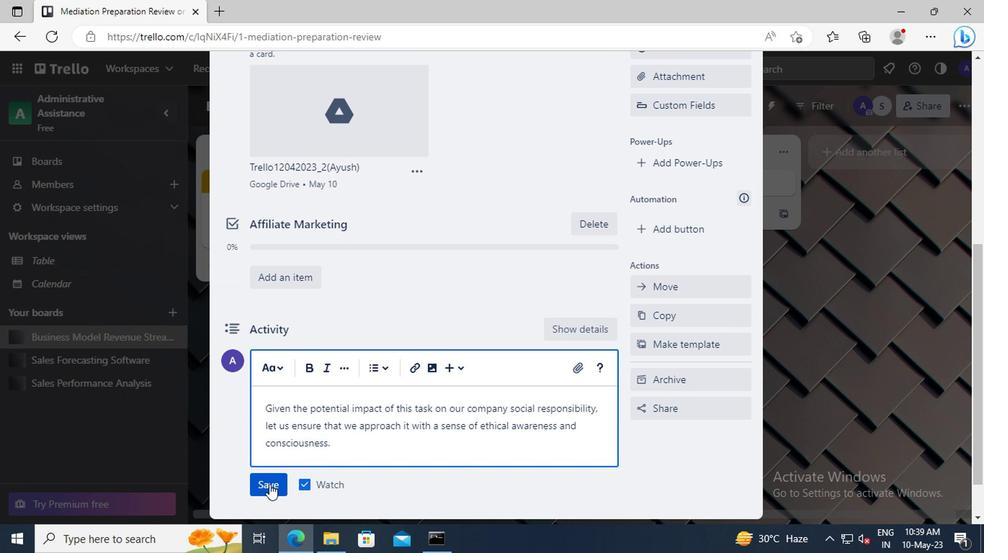 
Action: Mouse moved to (660, 355)
Screenshot: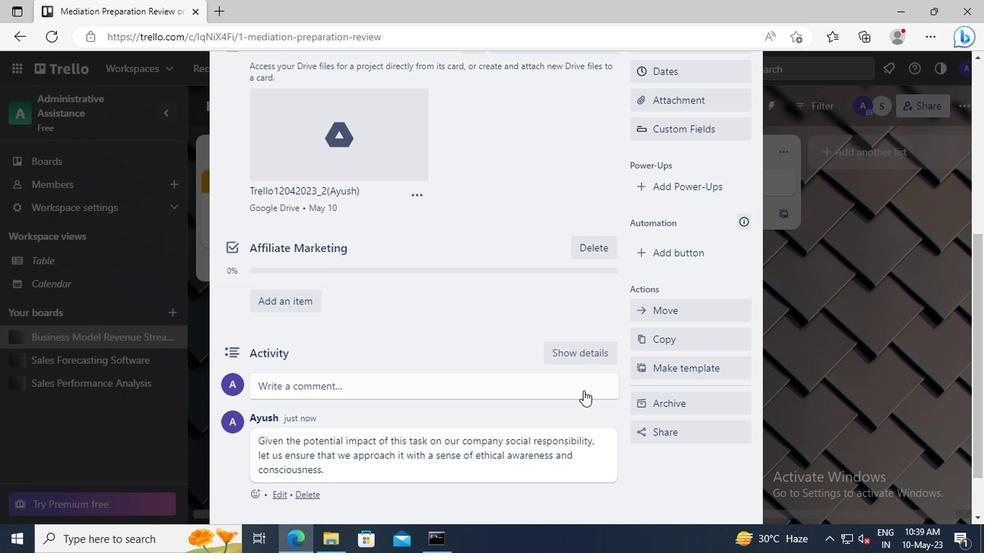 
Action: Mouse scrolled (660, 356) with delta (0, 1)
Screenshot: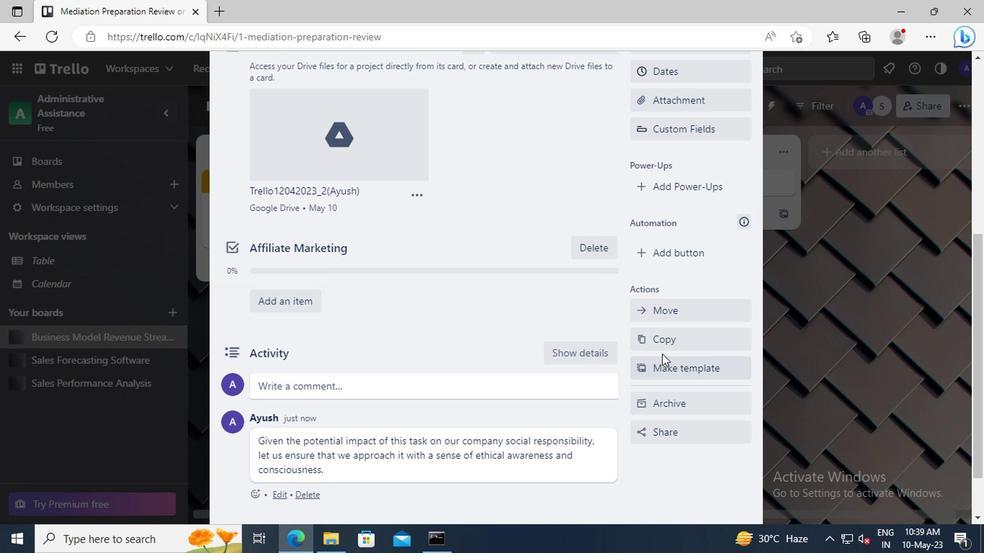 
Action: Mouse moved to (660, 355)
Screenshot: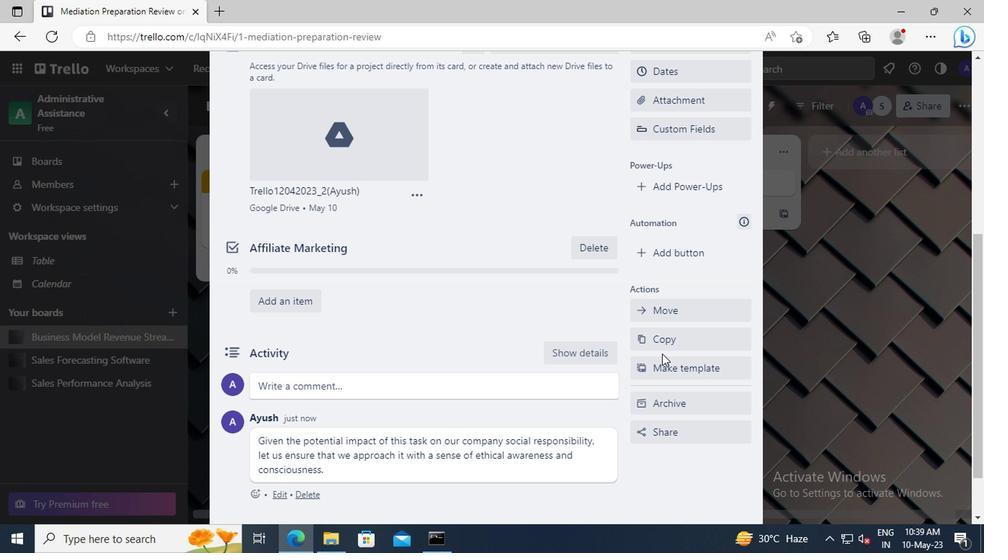 
Action: Mouse scrolled (660, 355) with delta (0, 0)
Screenshot: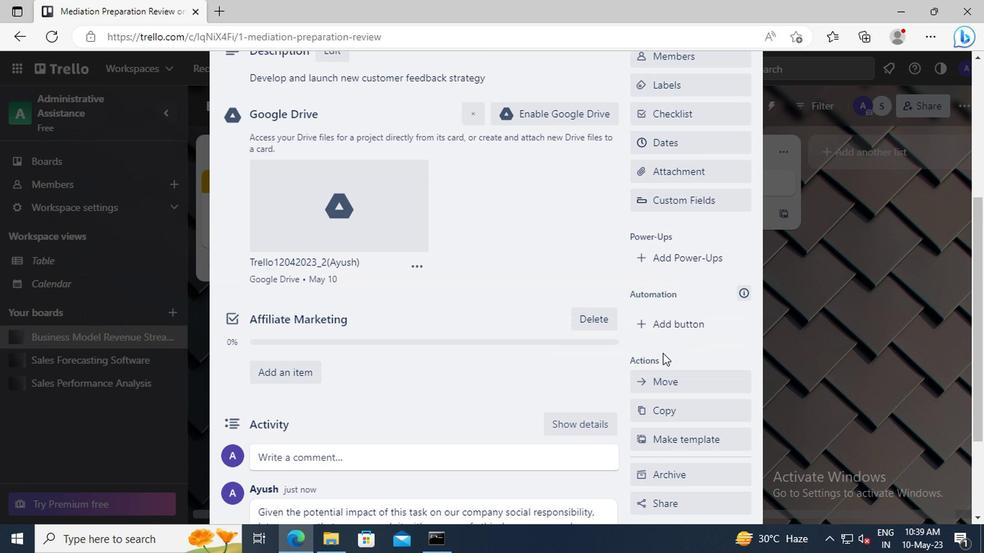 
Action: Mouse scrolled (660, 355) with delta (0, 0)
Screenshot: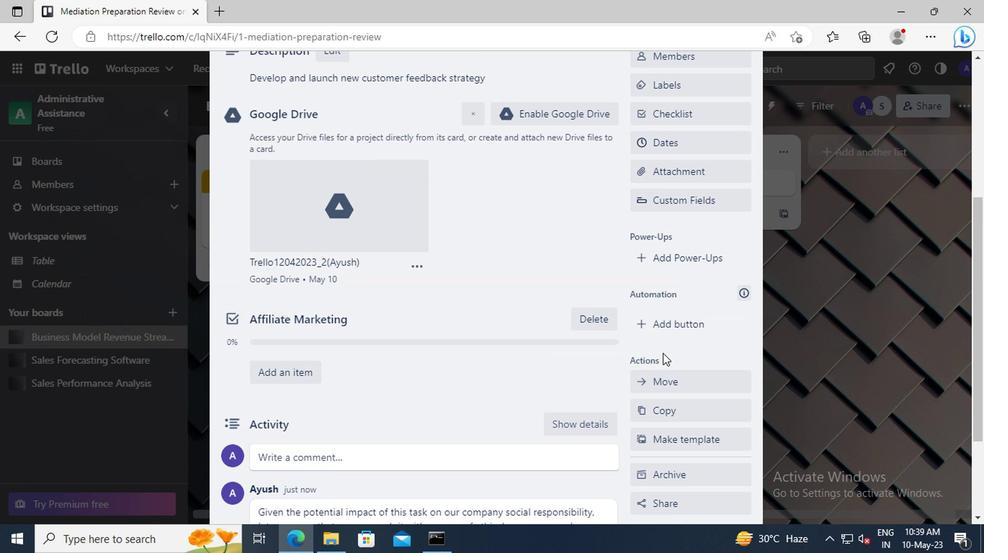 
Action: Mouse moved to (674, 287)
Screenshot: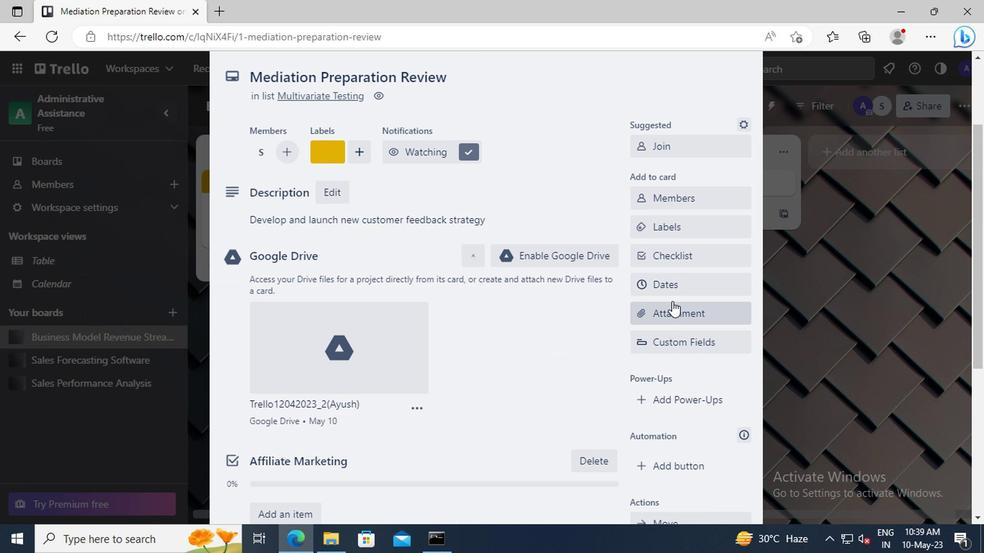 
Action: Mouse pressed left at (674, 287)
Screenshot: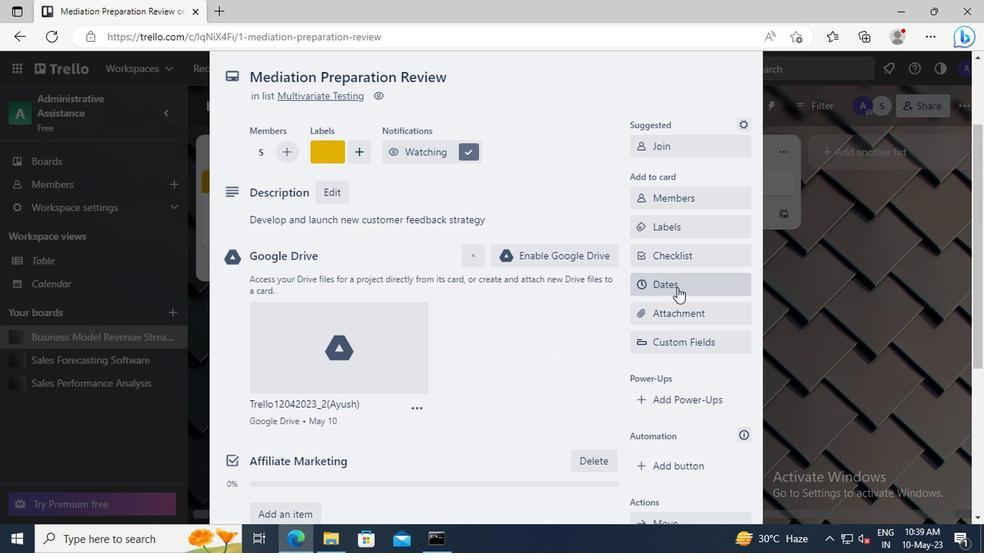 
Action: Mouse moved to (643, 371)
Screenshot: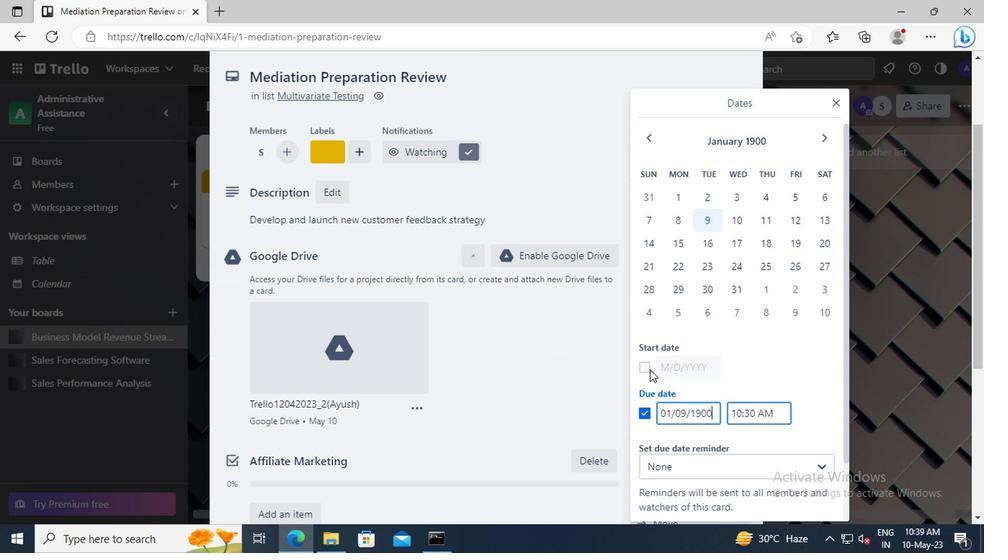 
Action: Mouse pressed left at (643, 371)
Screenshot: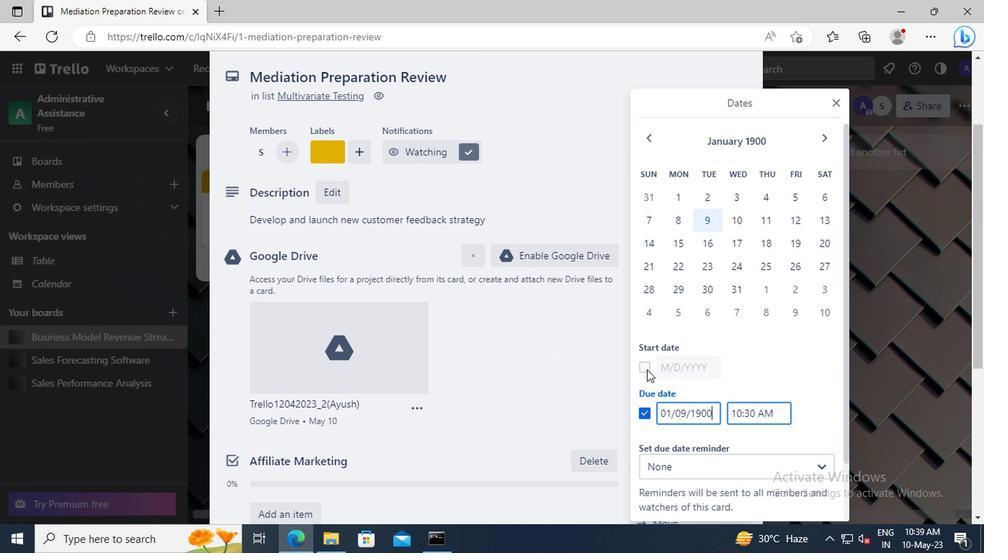 
Action: Mouse moved to (710, 372)
Screenshot: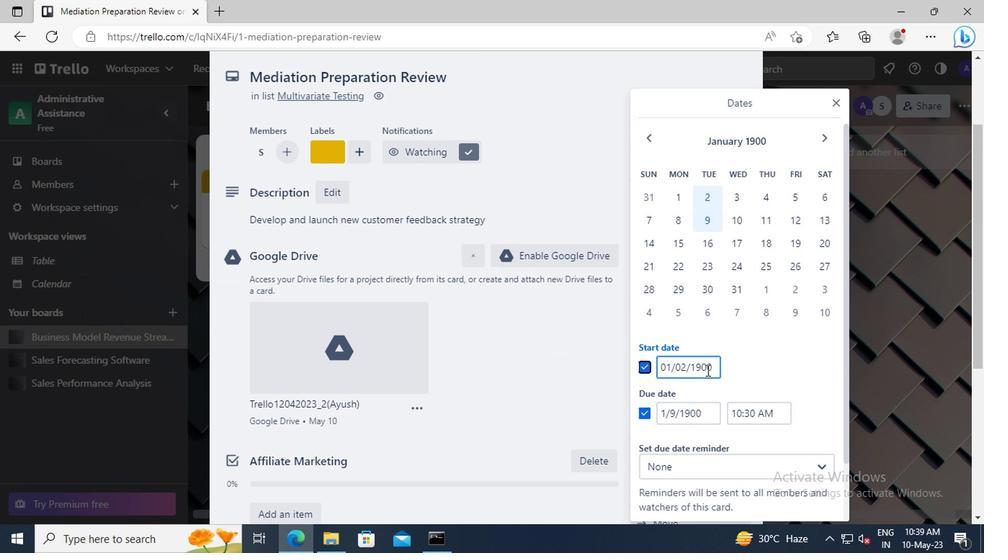 
Action: Mouse pressed left at (710, 372)
Screenshot: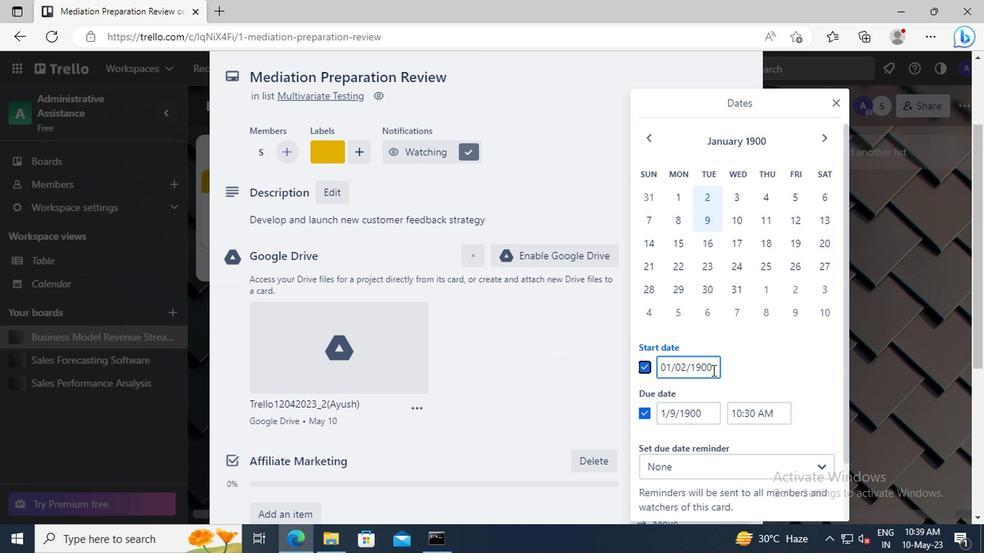
Action: Key pressed <Key.left><Key.left><Key.left><Key.left><Key.left><Key.backspace>3
Screenshot: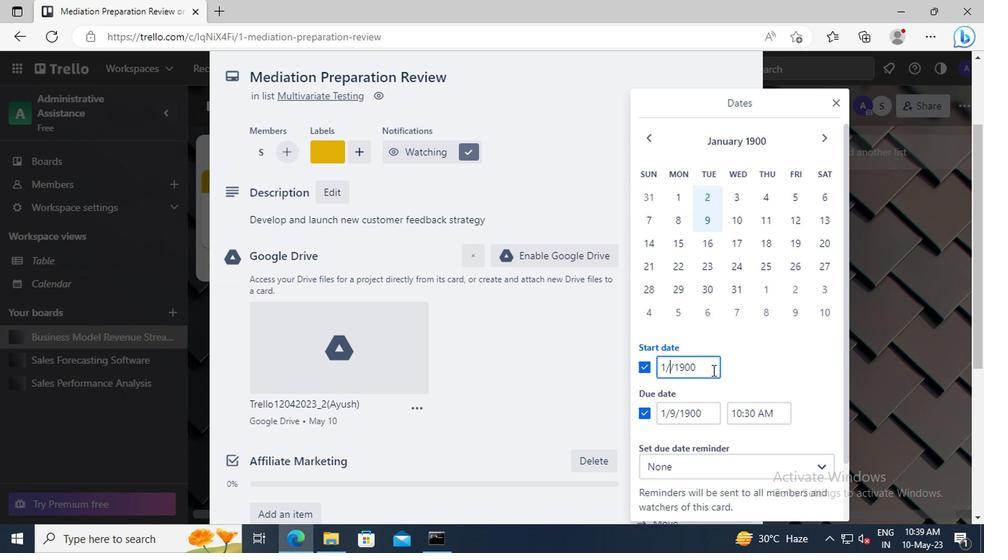 
Action: Mouse moved to (713, 419)
Screenshot: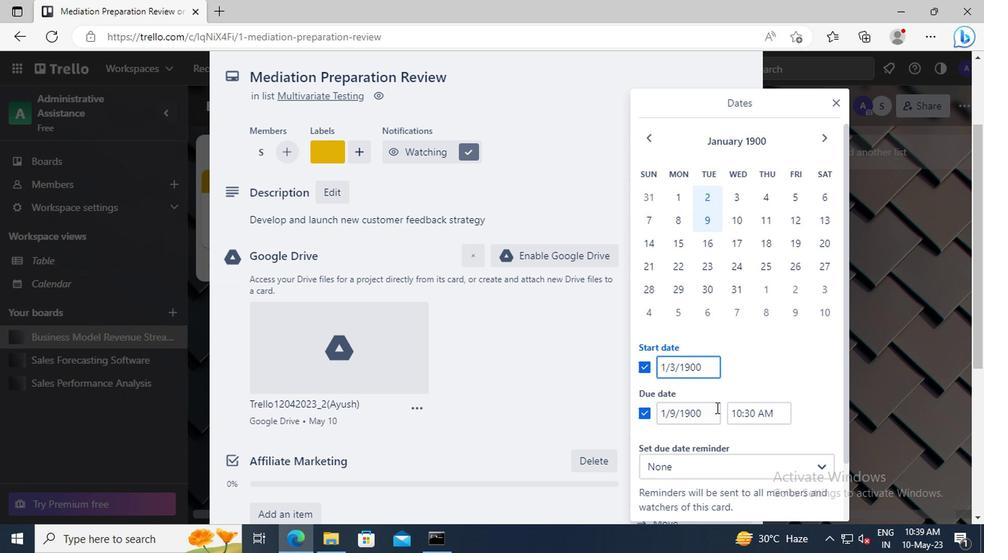 
Action: Mouse pressed left at (713, 419)
Screenshot: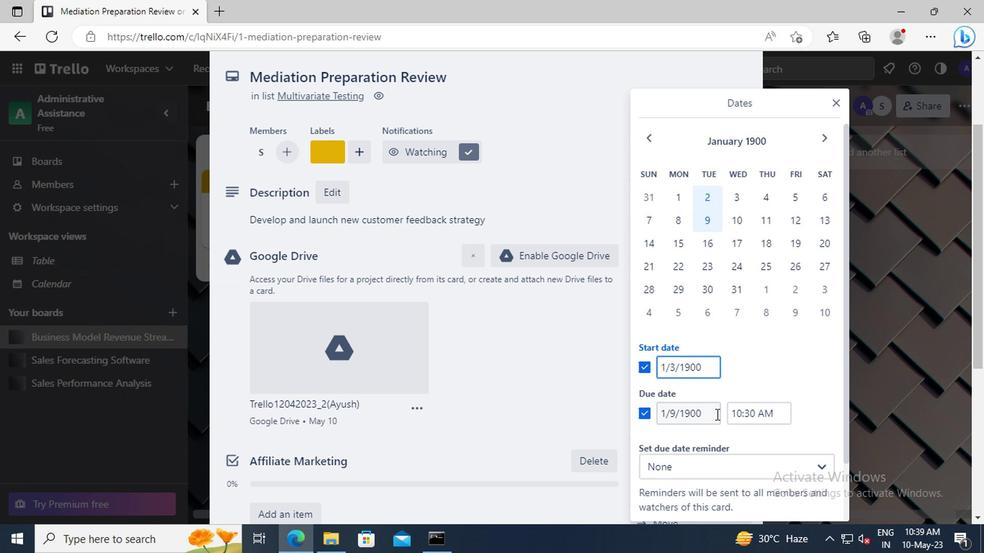 
Action: Key pressed <Key.left><Key.left><Key.left><Key.left><Key.left><Key.backspace>10
Screenshot: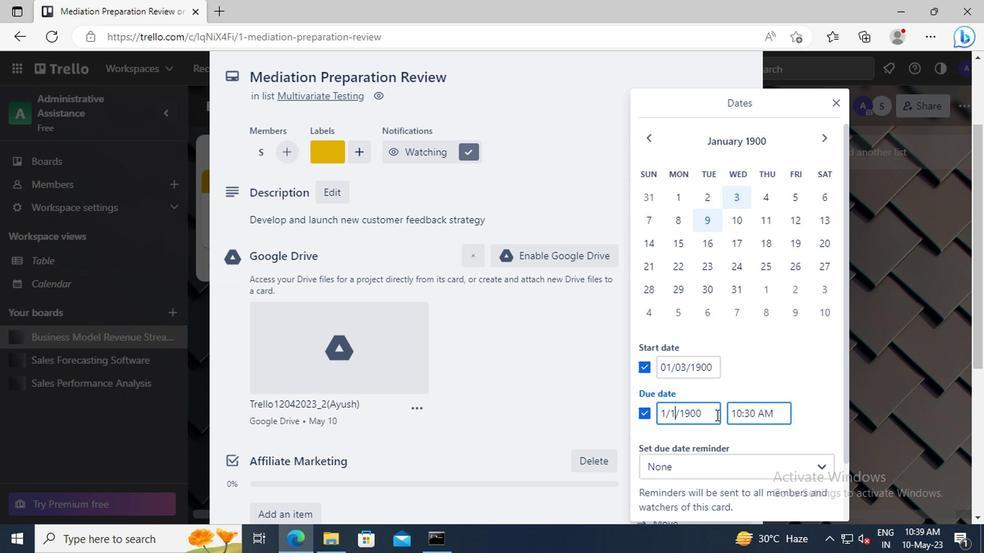 
Action: Mouse scrolled (713, 418) with delta (0, 0)
Screenshot: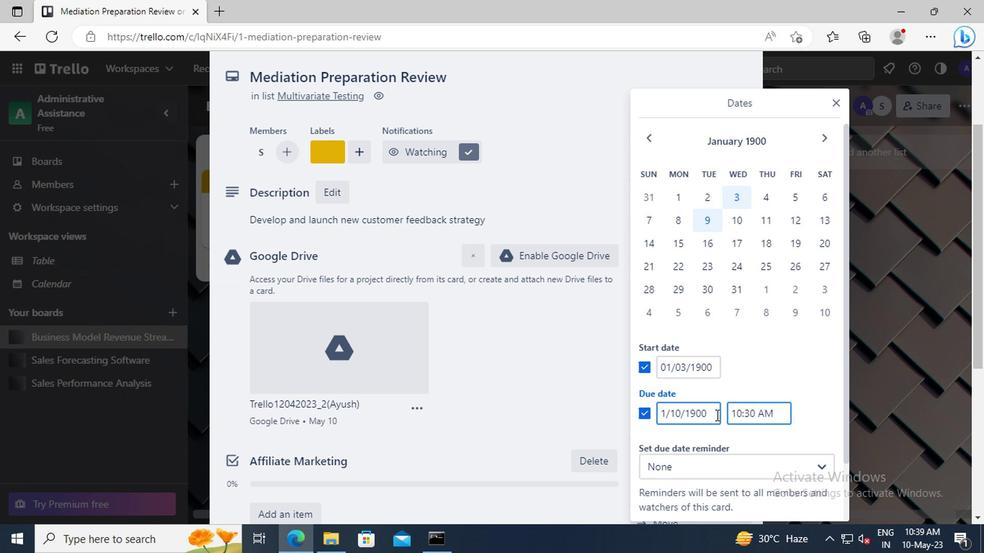 
Action: Mouse scrolled (713, 418) with delta (0, 0)
Screenshot: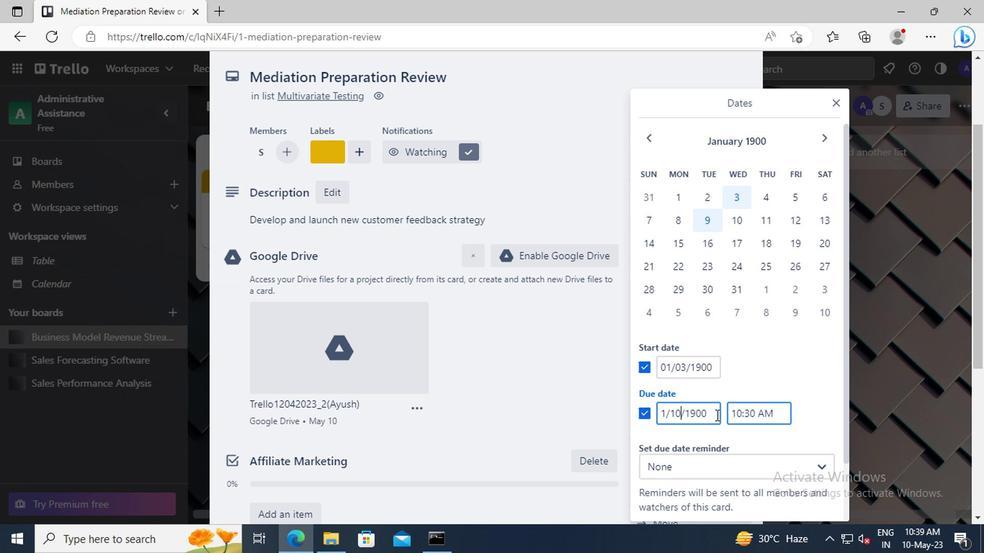 
Action: Mouse moved to (714, 468)
Screenshot: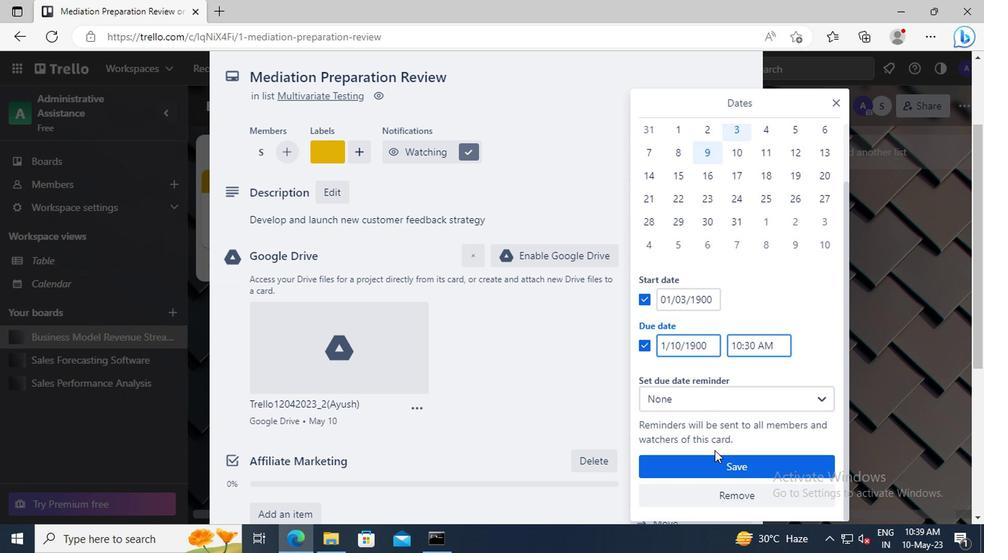 
Action: Mouse pressed left at (714, 468)
Screenshot: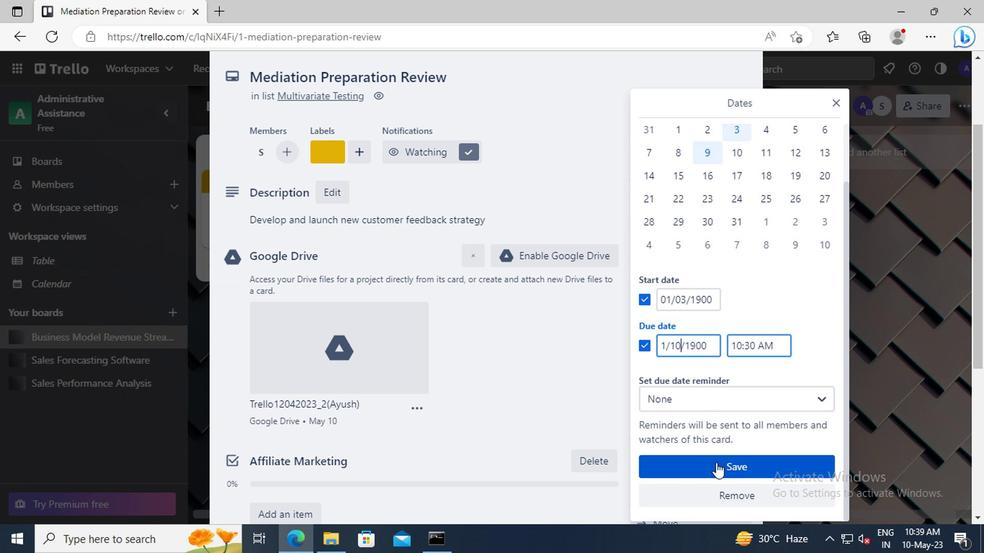 
